 Task: Look for space in Dhoro Naro, Pakistan from 15th August, 2023 to 20th August, 2023 for 1 adult in price range Rs.5000 to Rs.10000. Place can be private room with 1  bedroom having 1 bed and 1 bathroom. Property type can be house, flat, guest house, hotel. Booking option can be shelf check-in. Required host language is English.
Action: Mouse moved to (406, 73)
Screenshot: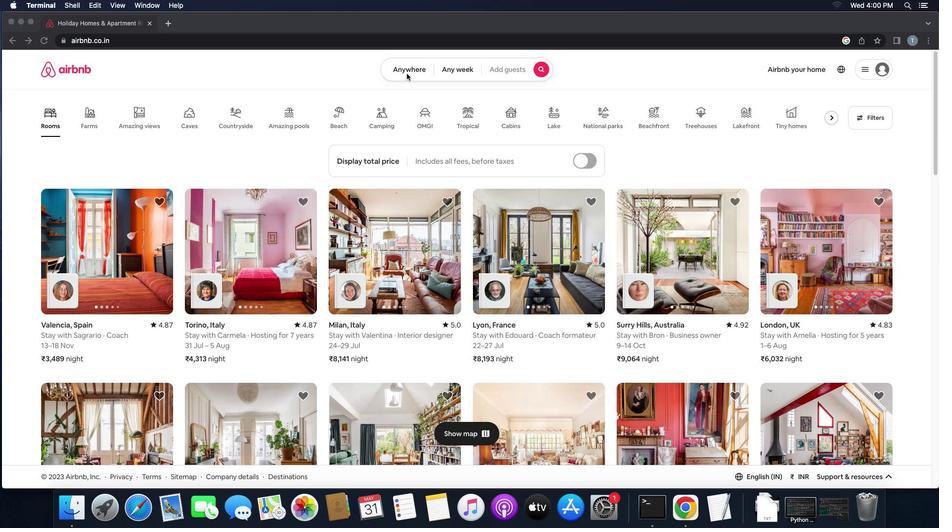 
Action: Mouse pressed left at (406, 73)
Screenshot: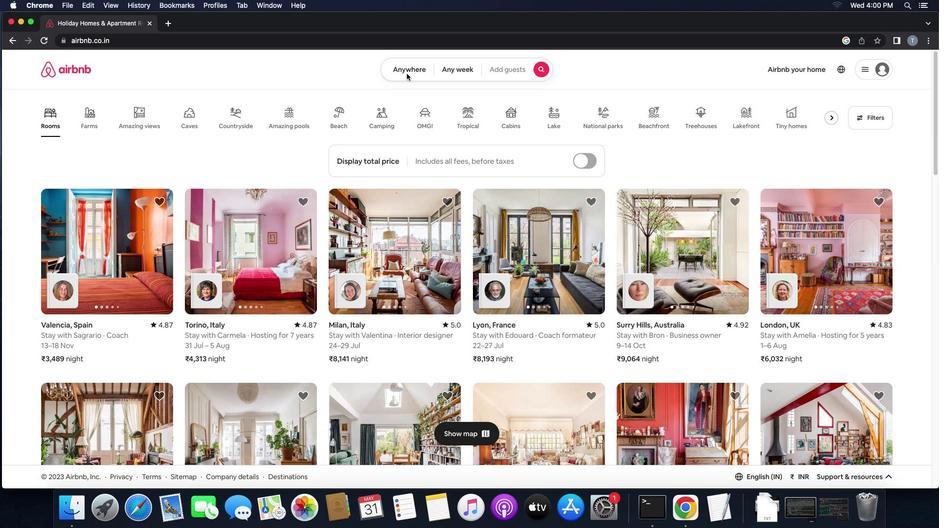 
Action: Mouse pressed left at (406, 73)
Screenshot: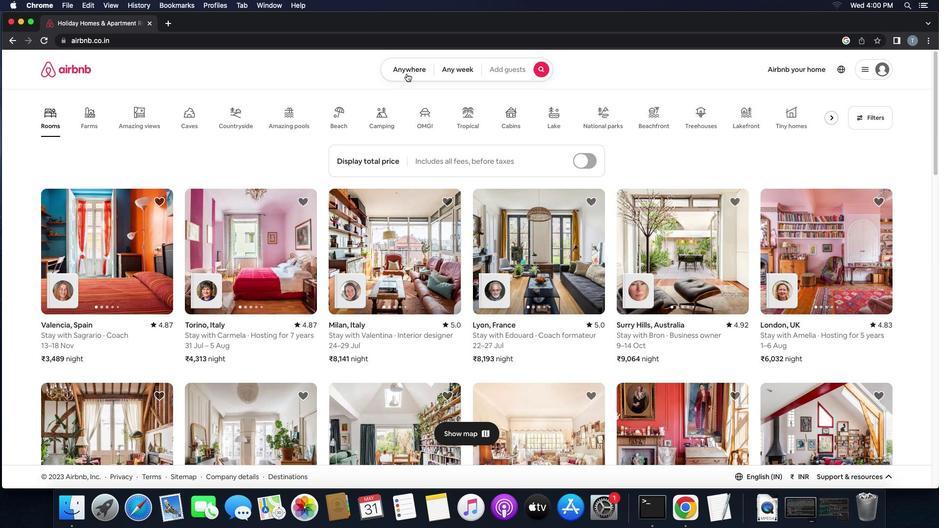 
Action: Mouse moved to (359, 112)
Screenshot: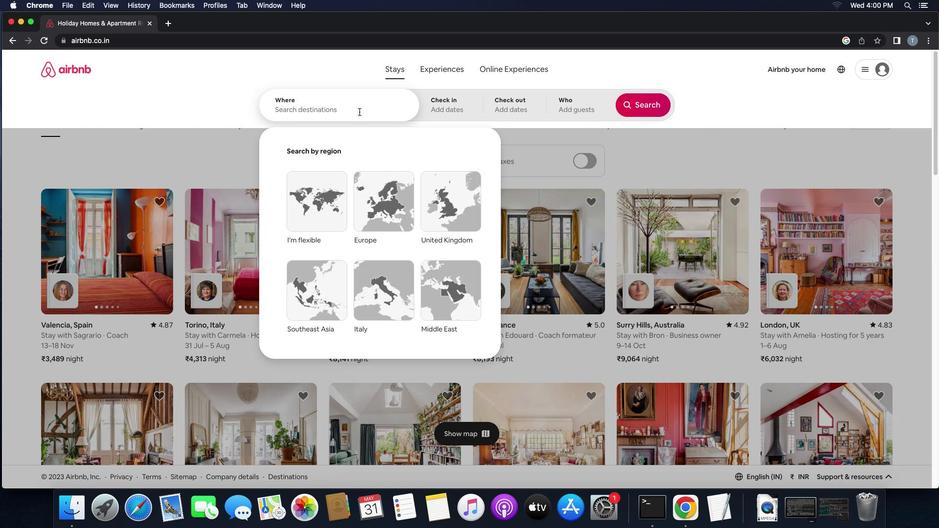 
Action: Mouse pressed left at (359, 112)
Screenshot: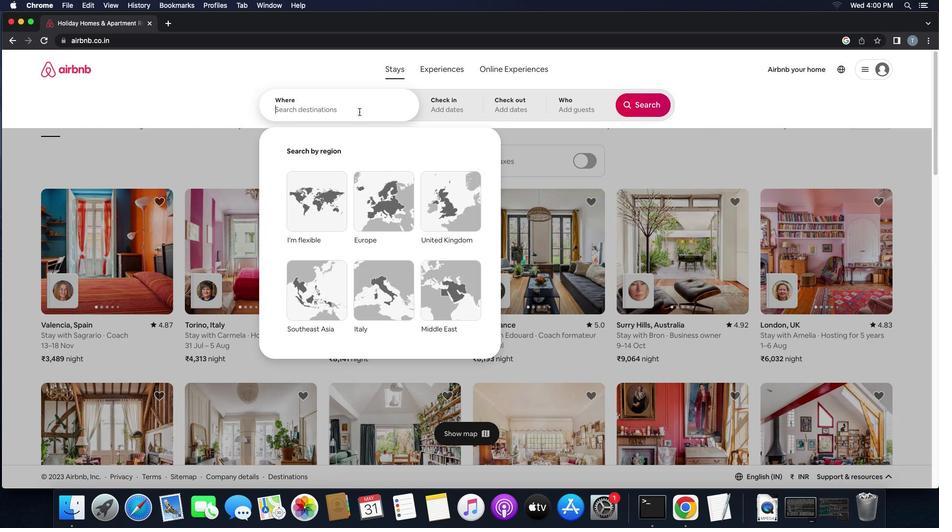 
Action: Key pressed 'd''h''o''r''o'Key.space'n''a''r'
Screenshot: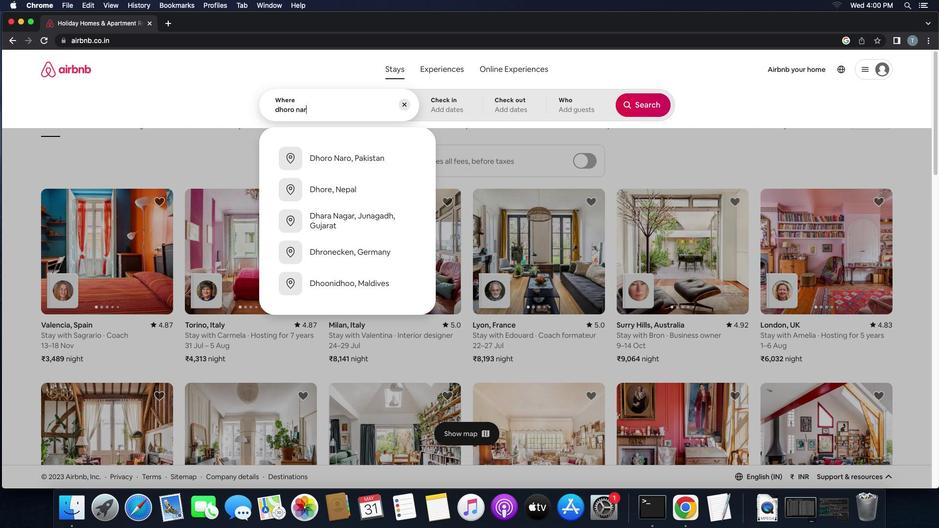 
Action: Mouse moved to (319, 159)
Screenshot: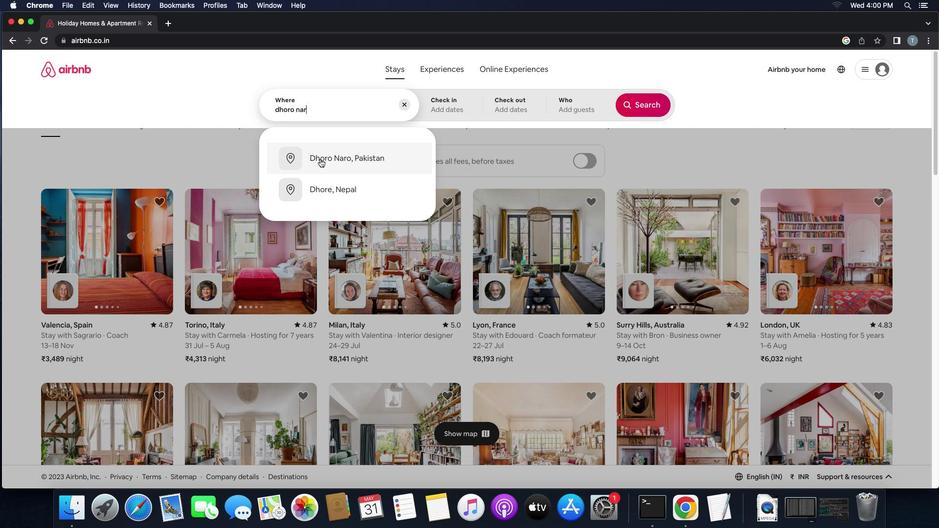 
Action: Mouse pressed left at (319, 159)
Screenshot: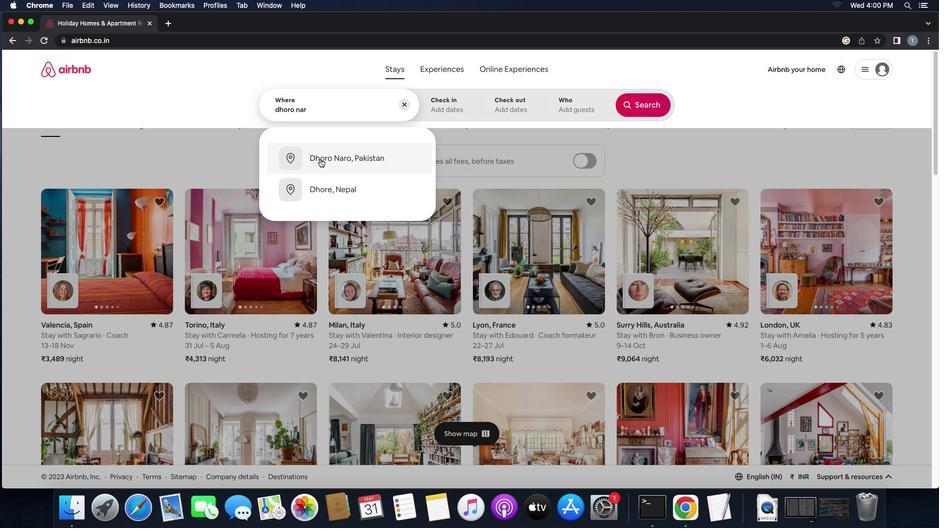 
Action: Mouse moved to (640, 182)
Screenshot: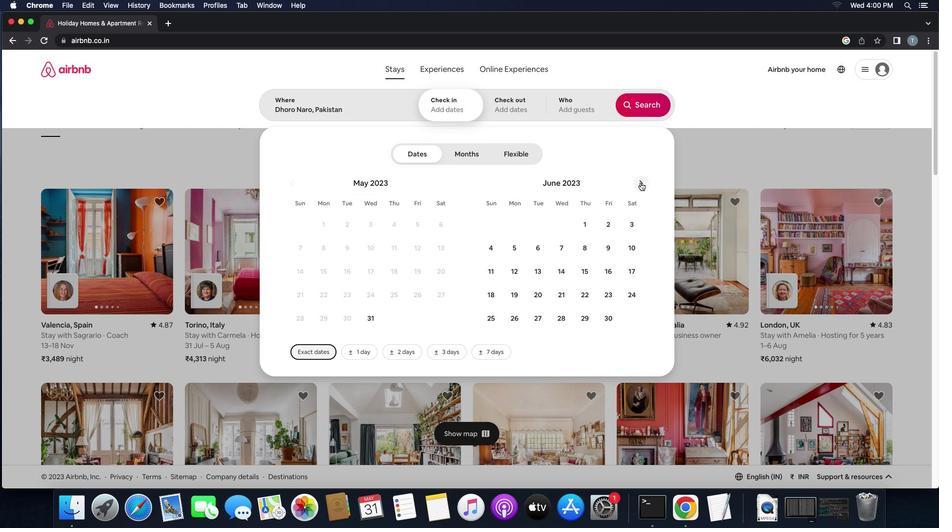
Action: Mouse pressed left at (640, 182)
Screenshot: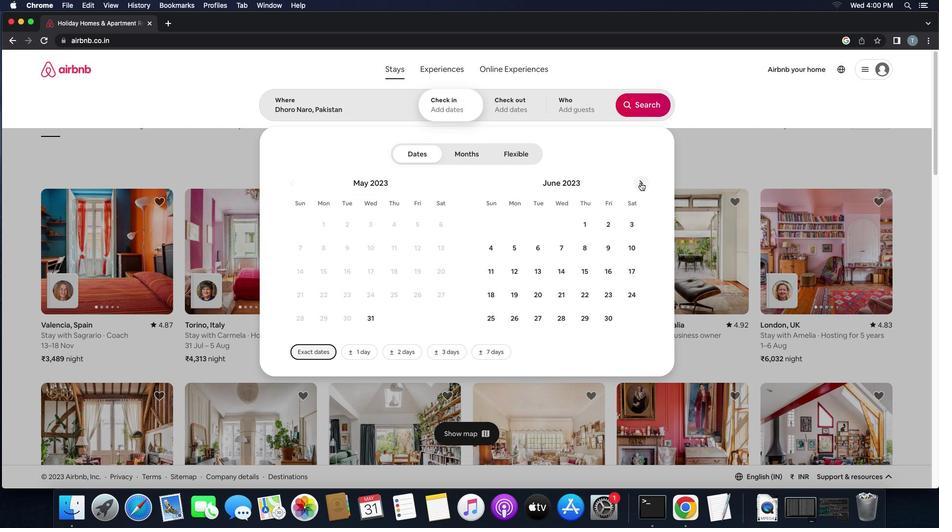 
Action: Mouse pressed left at (640, 182)
Screenshot: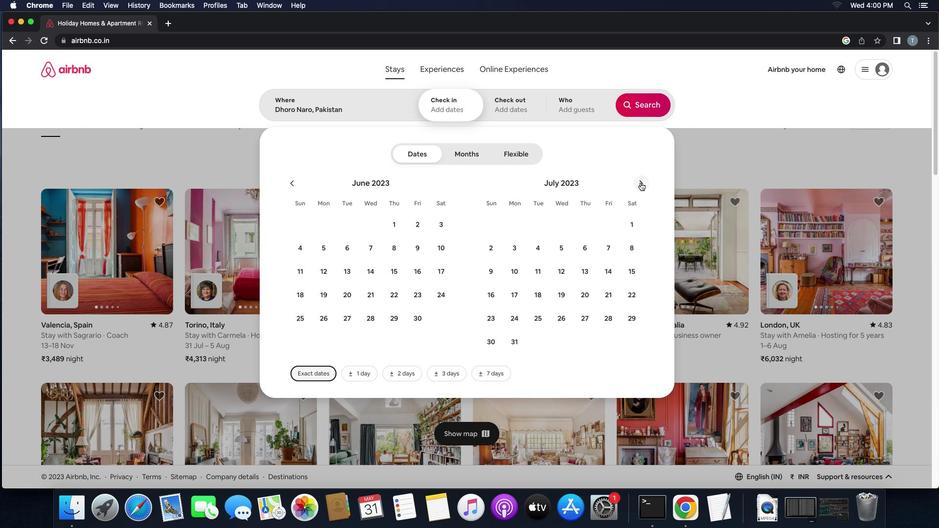 
Action: Mouse moved to (537, 275)
Screenshot: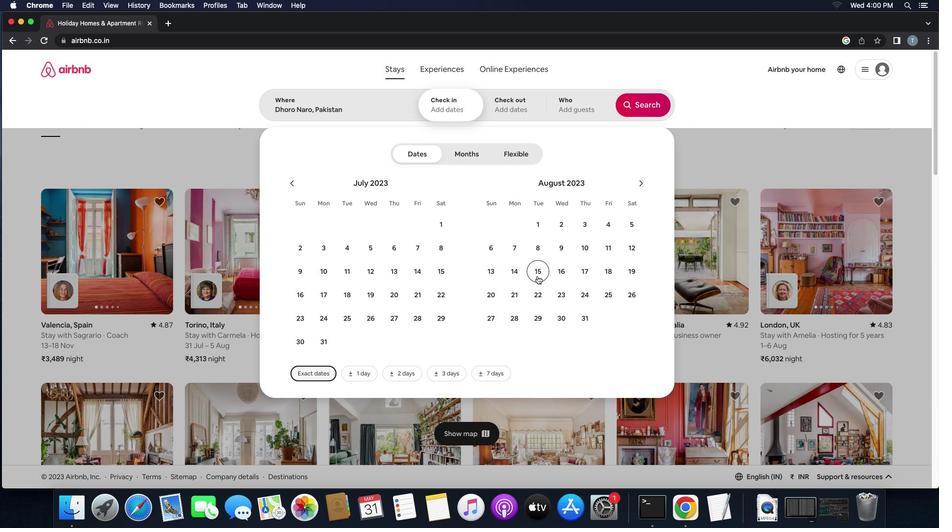 
Action: Mouse pressed left at (537, 275)
Screenshot: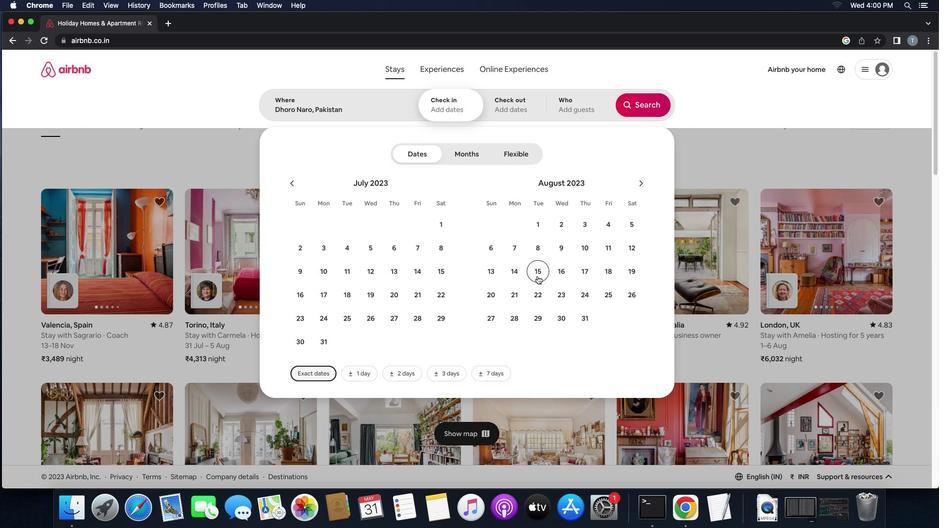 
Action: Mouse moved to (494, 294)
Screenshot: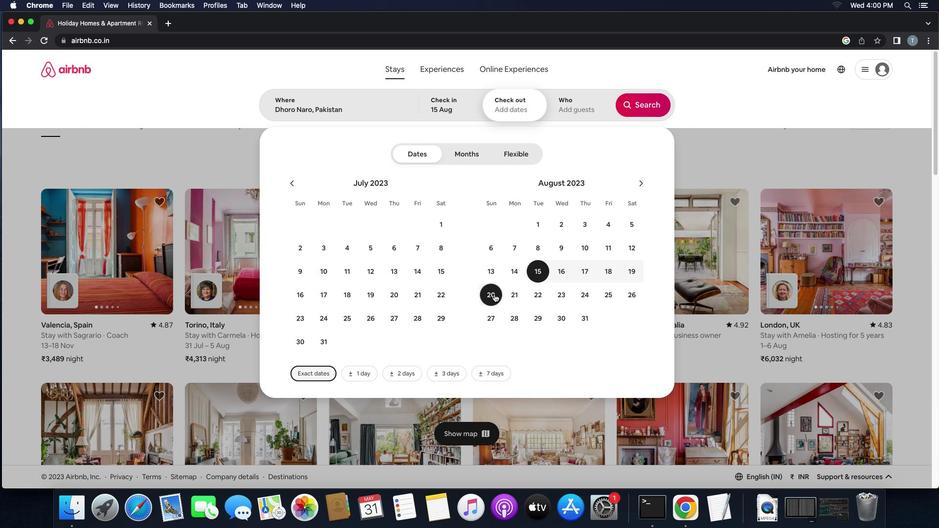 
Action: Mouse pressed left at (494, 294)
Screenshot: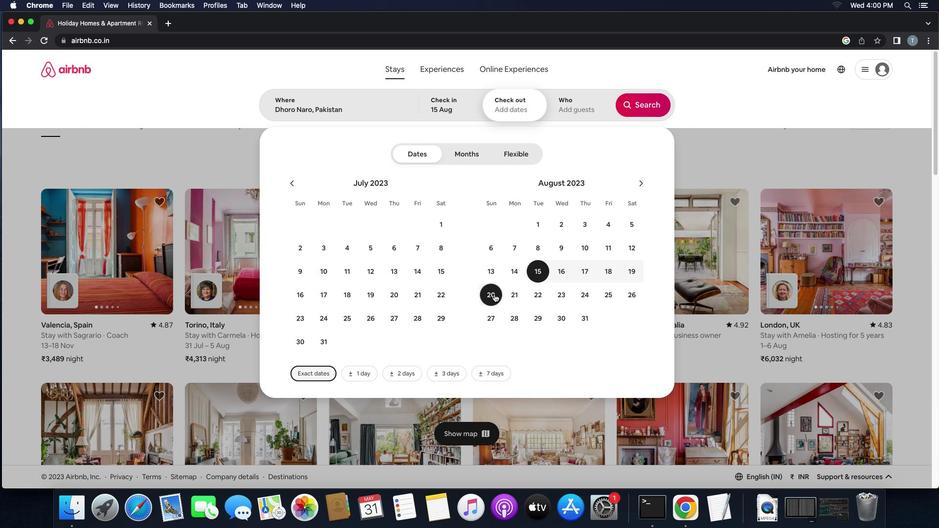 
Action: Mouse moved to (556, 108)
Screenshot: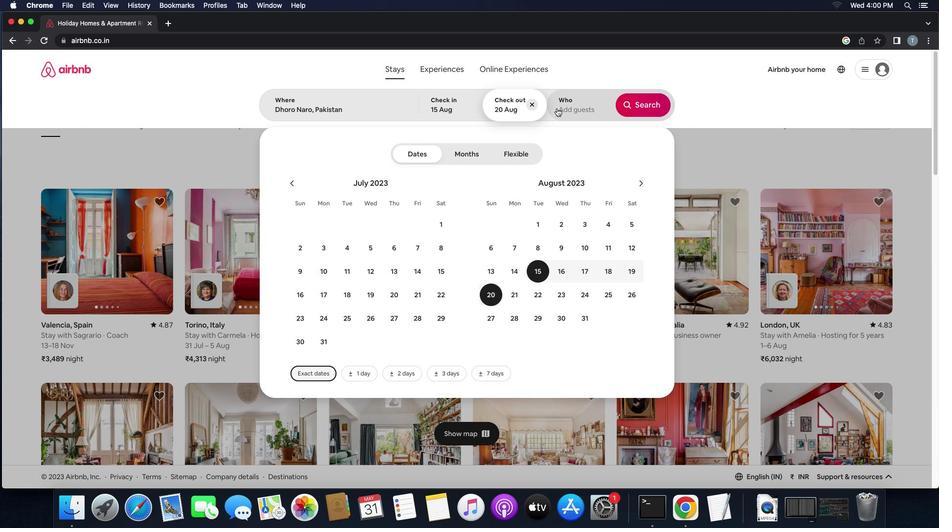 
Action: Mouse pressed left at (556, 108)
Screenshot: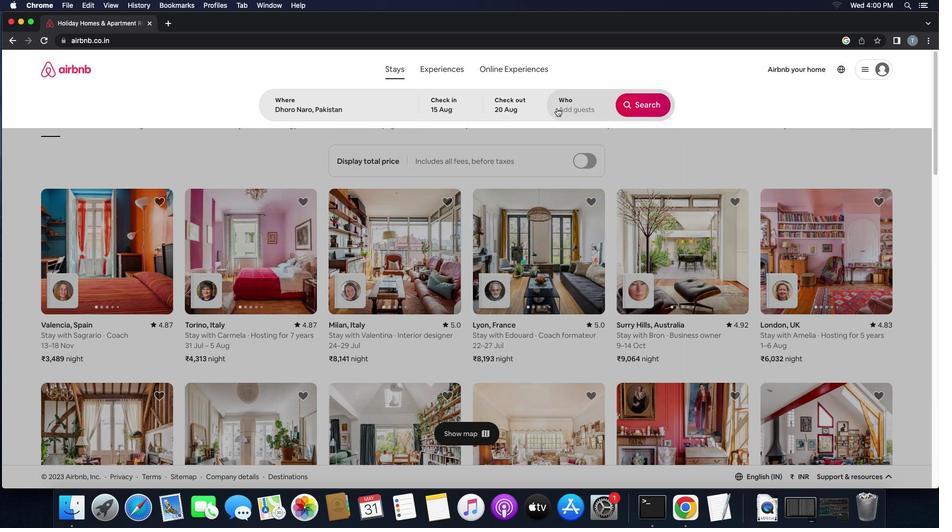 
Action: Mouse moved to (644, 156)
Screenshot: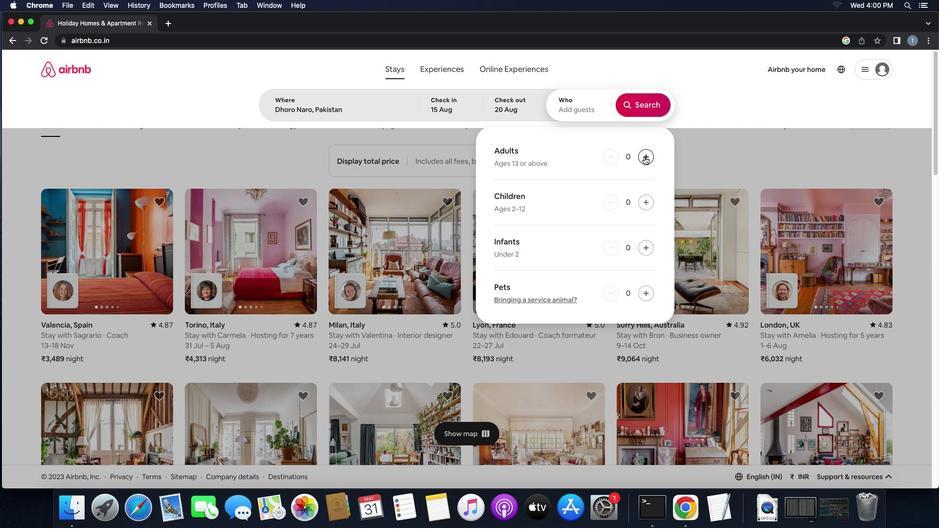 
Action: Mouse pressed left at (644, 156)
Screenshot: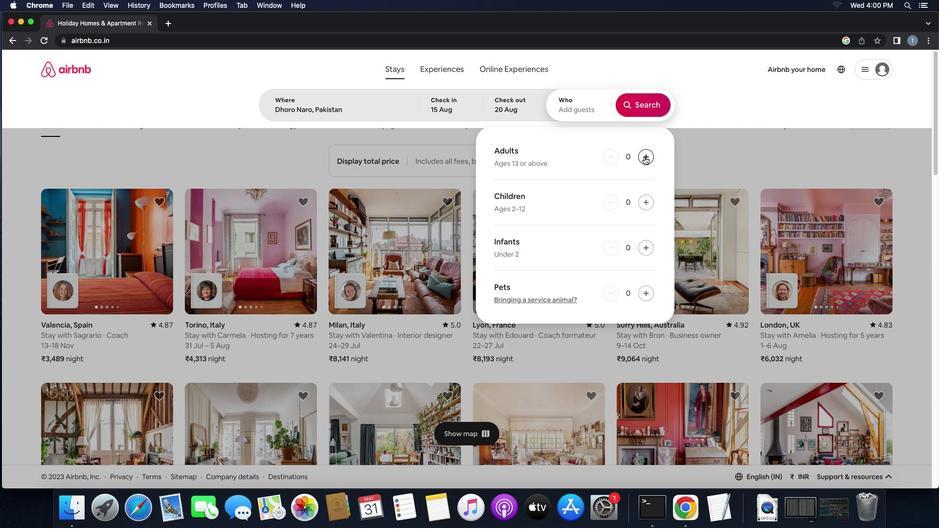 
Action: Mouse moved to (644, 116)
Screenshot: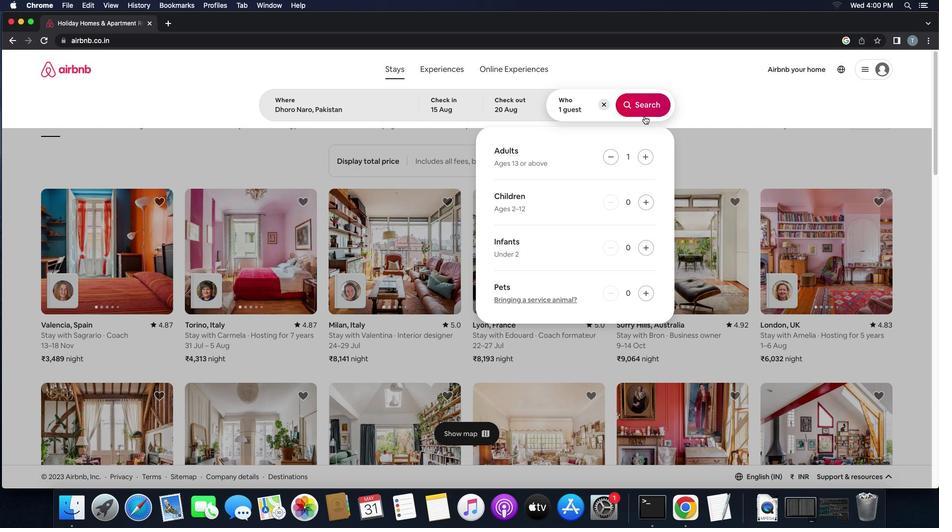 
Action: Mouse pressed left at (644, 116)
Screenshot: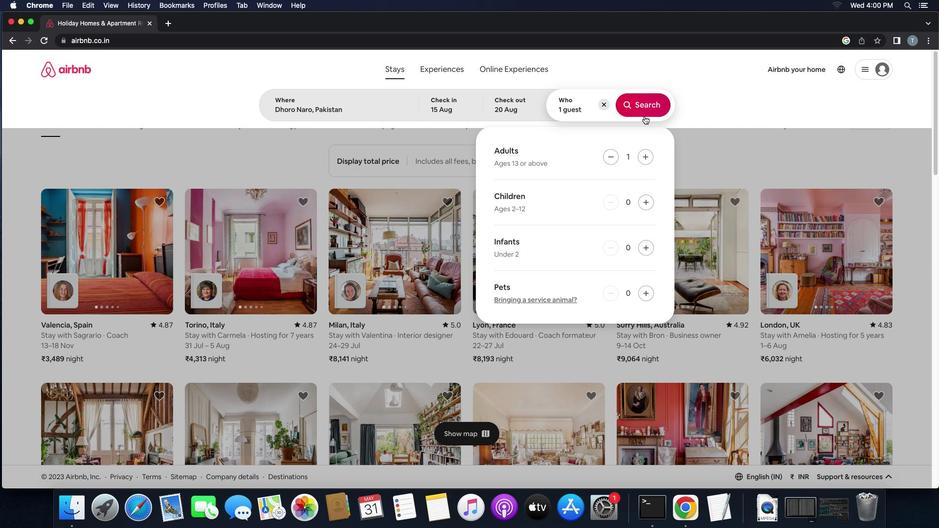 
Action: Mouse moved to (908, 107)
Screenshot: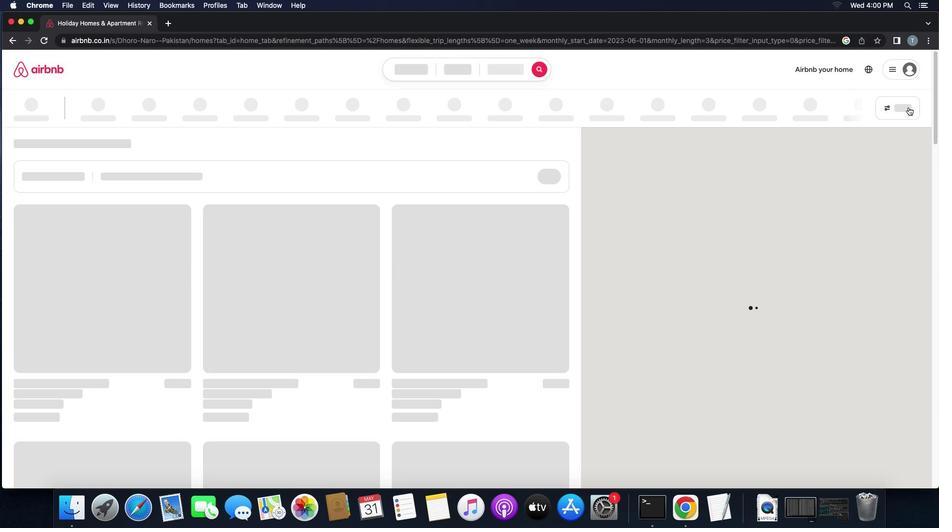 
Action: Mouse pressed left at (908, 107)
Screenshot: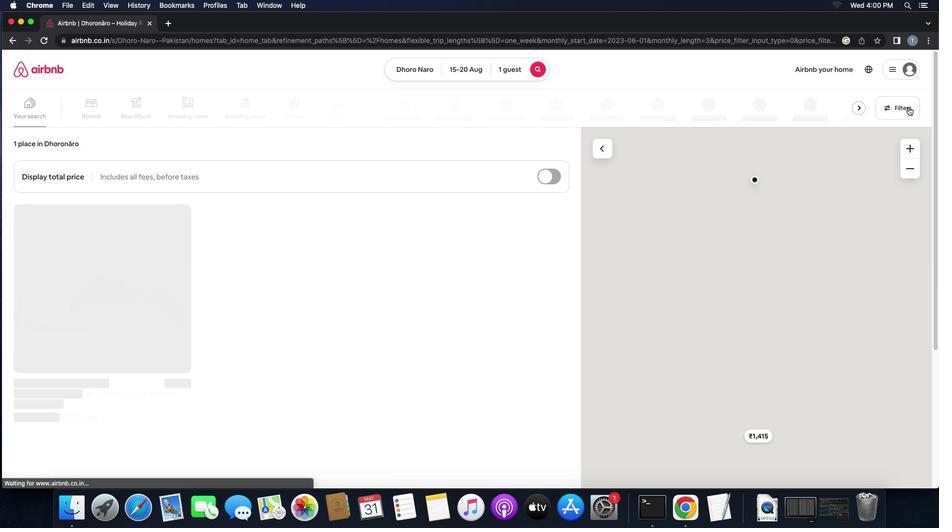 
Action: Mouse moved to (389, 196)
Screenshot: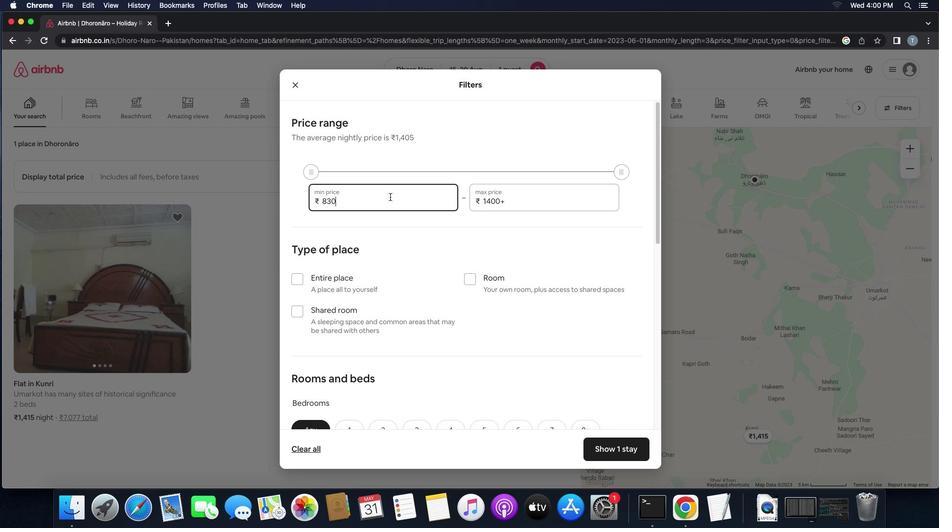 
Action: Mouse pressed left at (389, 196)
Screenshot: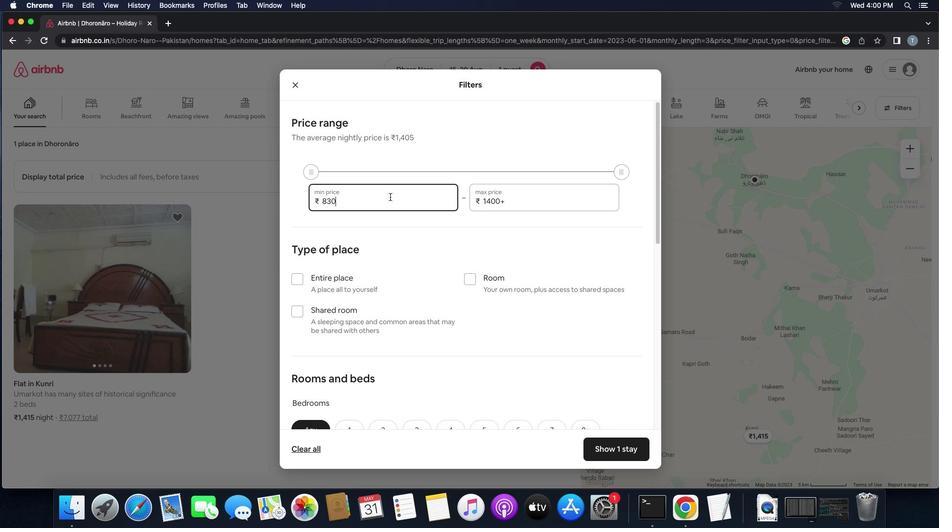 
Action: Key pressed Key.backspaceKey.backspaceKey.backspace'5''0''0''0'
Screenshot: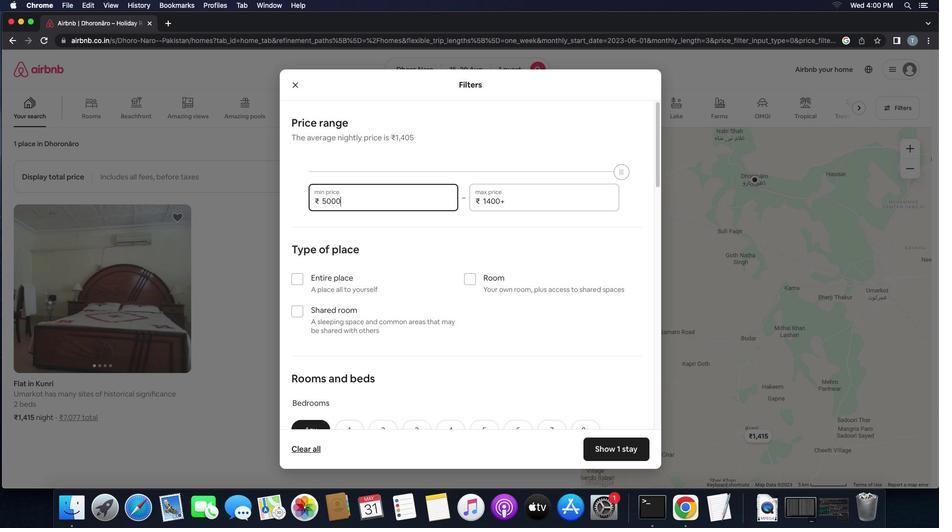 
Action: Mouse moved to (544, 201)
Screenshot: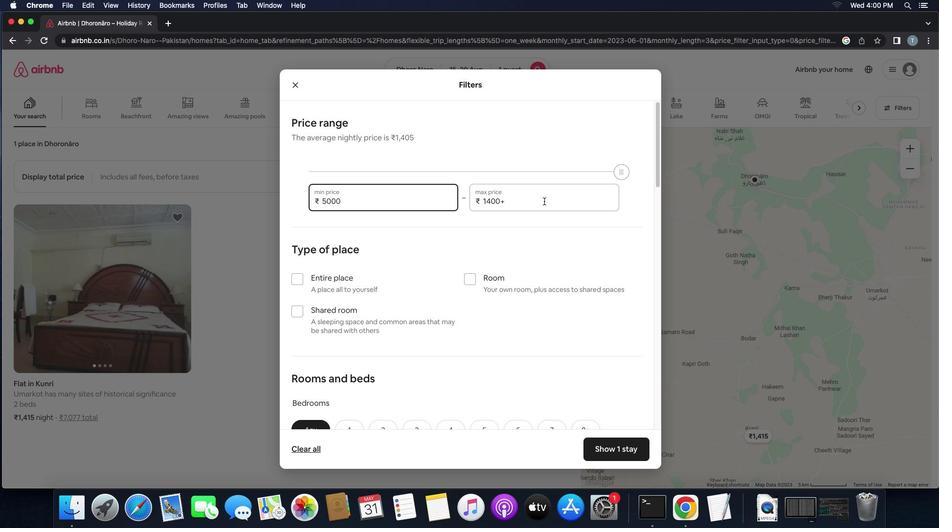 
Action: Mouse pressed left at (544, 201)
Screenshot: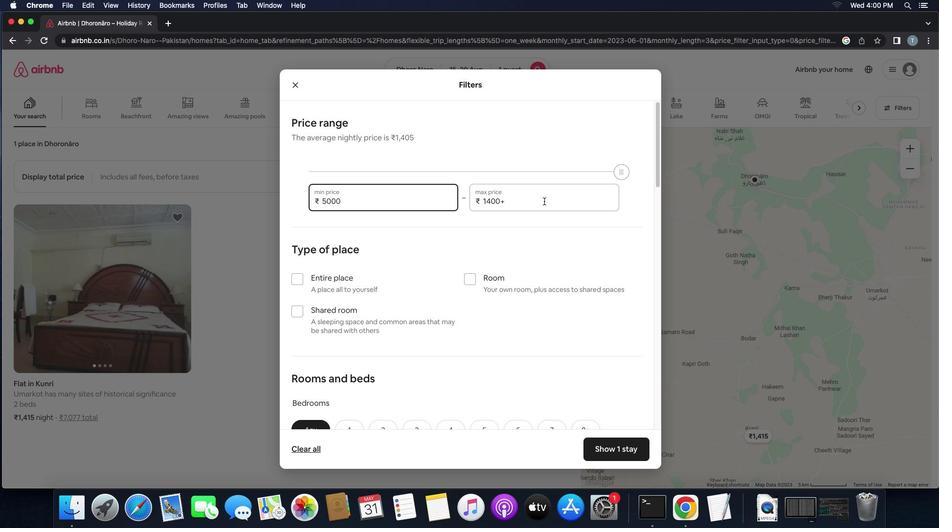
Action: Key pressed Key.backspaceKey.backspaceKey.backspaceKey.backspaceKey.backspace'1''0''0''0''0'
Screenshot: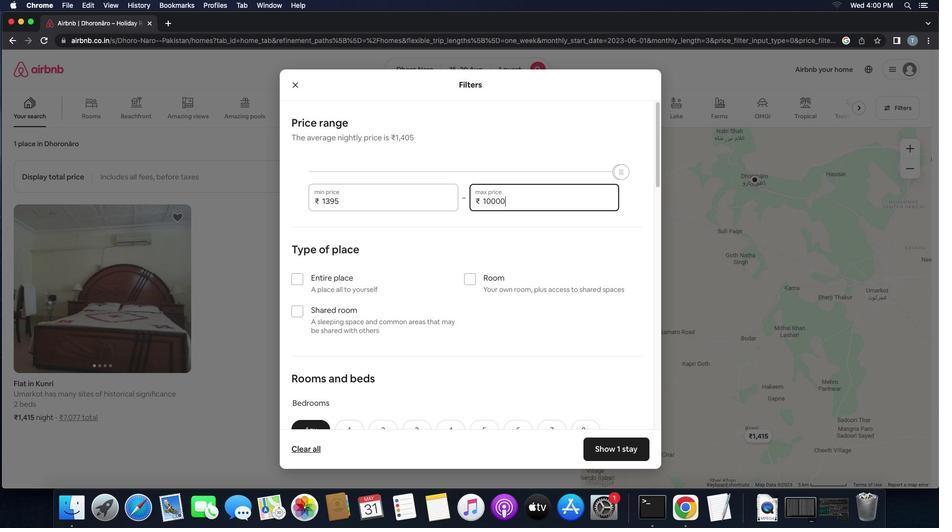 
Action: Mouse scrolled (544, 201) with delta (0, 0)
Screenshot: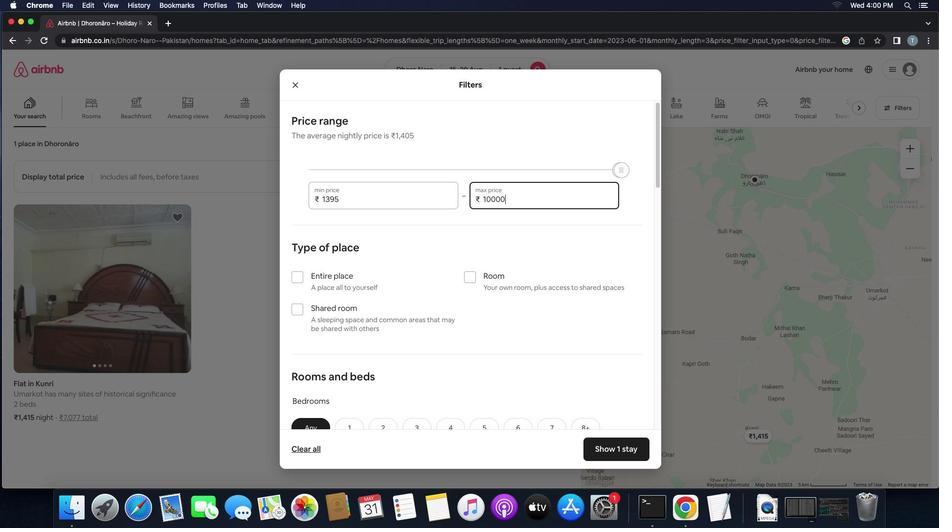 
Action: Mouse scrolled (544, 201) with delta (0, 0)
Screenshot: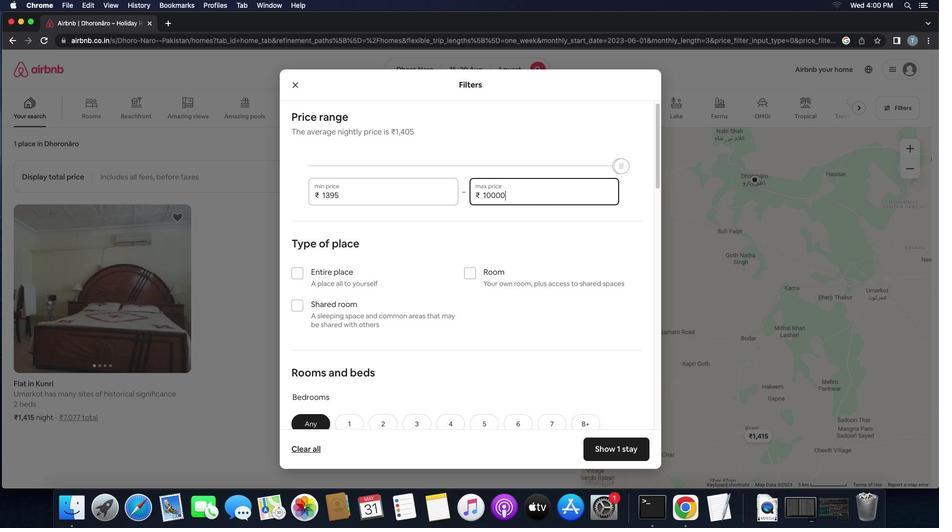 
Action: Mouse scrolled (544, 201) with delta (0, 0)
Screenshot: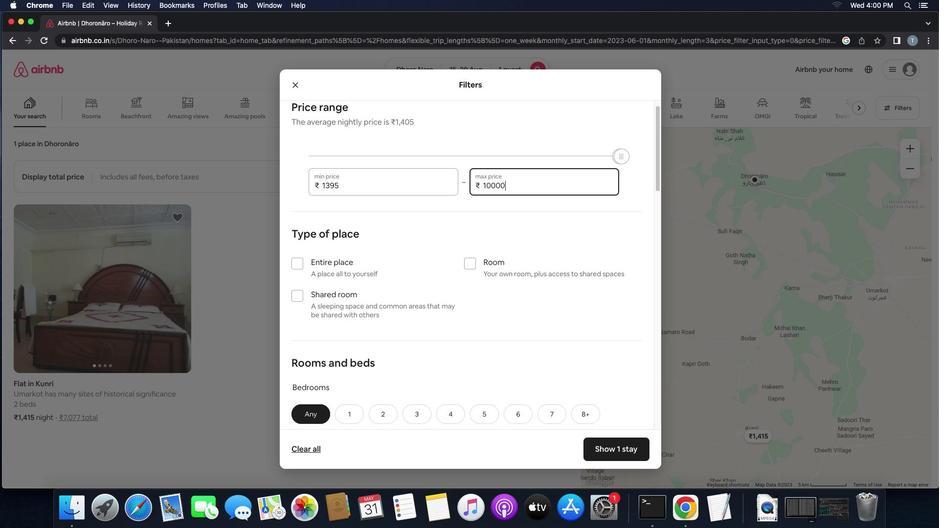 
Action: Mouse moved to (472, 211)
Screenshot: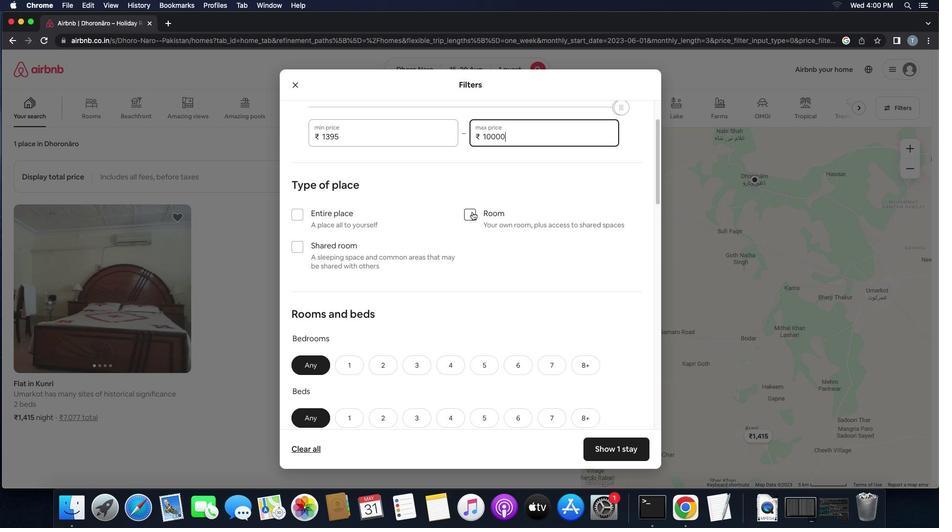 
Action: Mouse pressed left at (472, 211)
Screenshot: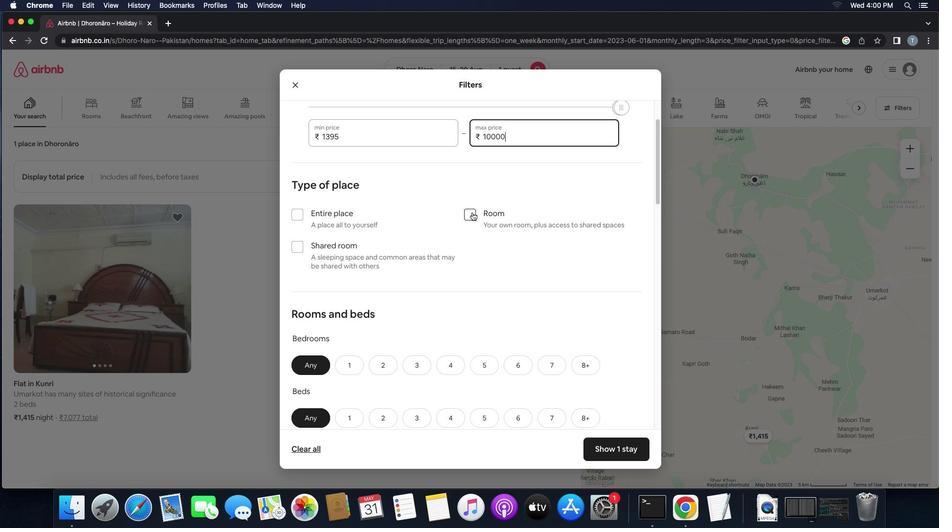 
Action: Mouse moved to (531, 238)
Screenshot: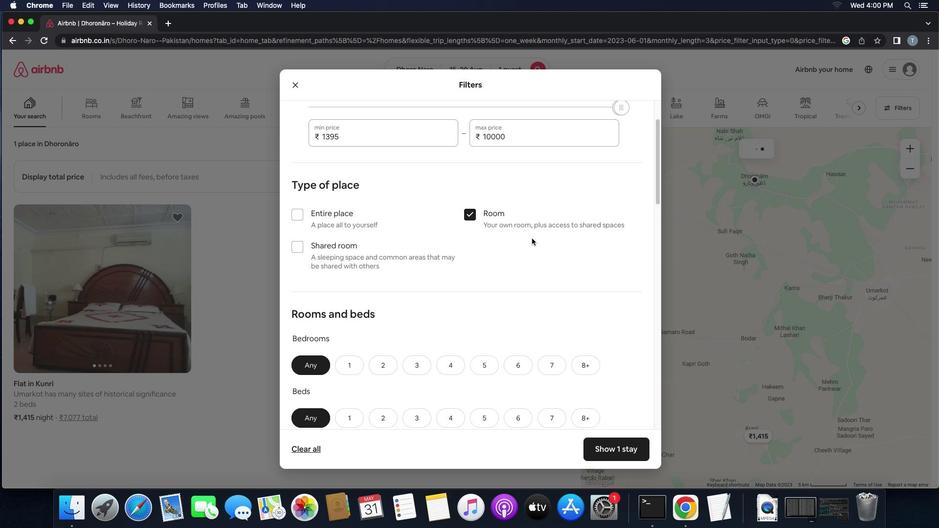 
Action: Mouse scrolled (531, 238) with delta (0, 0)
Screenshot: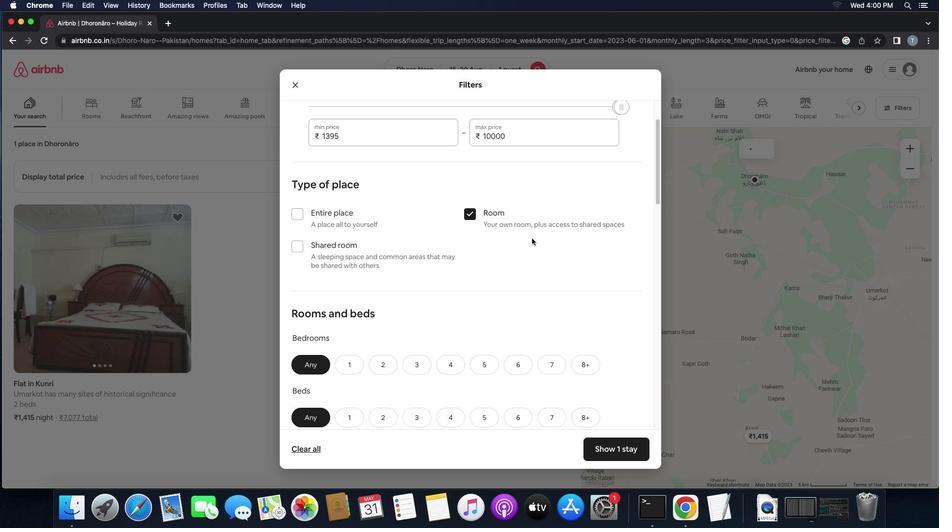 
Action: Mouse scrolled (531, 238) with delta (0, 0)
Screenshot: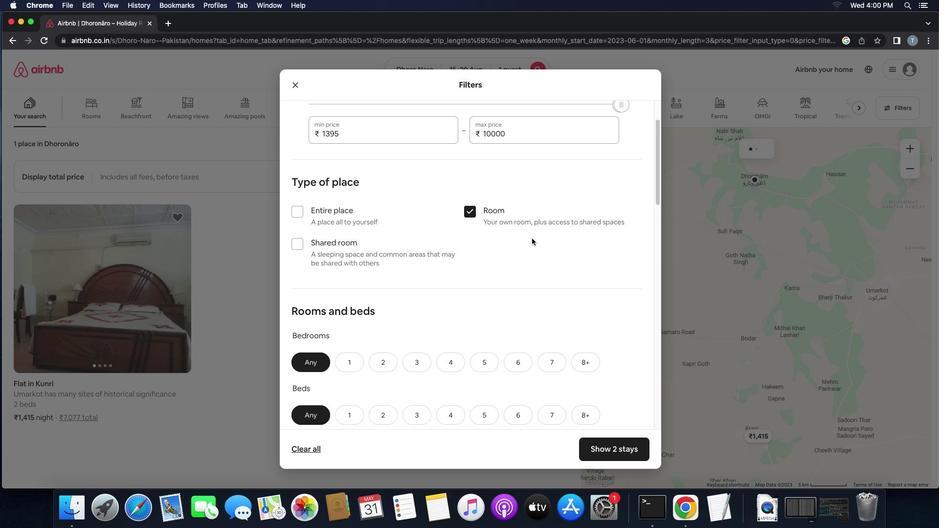 
Action: Mouse scrolled (531, 238) with delta (0, 0)
Screenshot: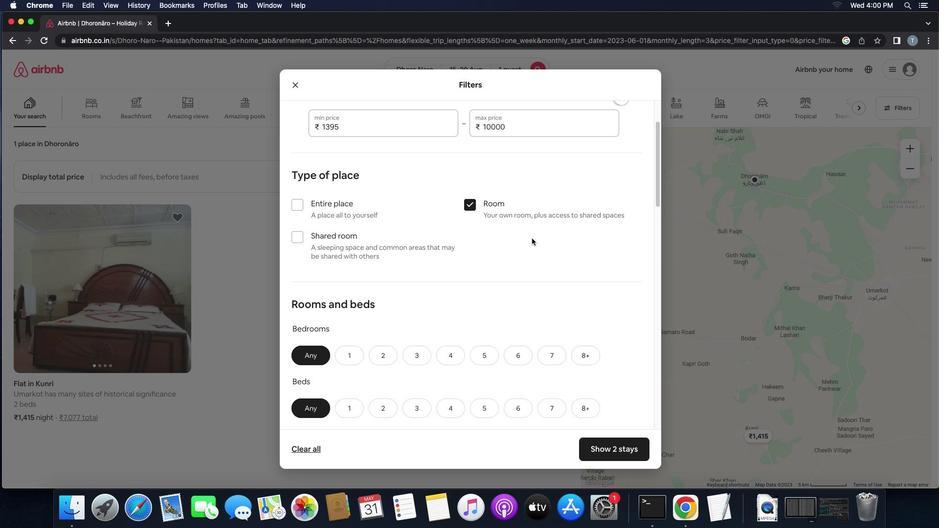 
Action: Mouse scrolled (531, 238) with delta (0, 0)
Screenshot: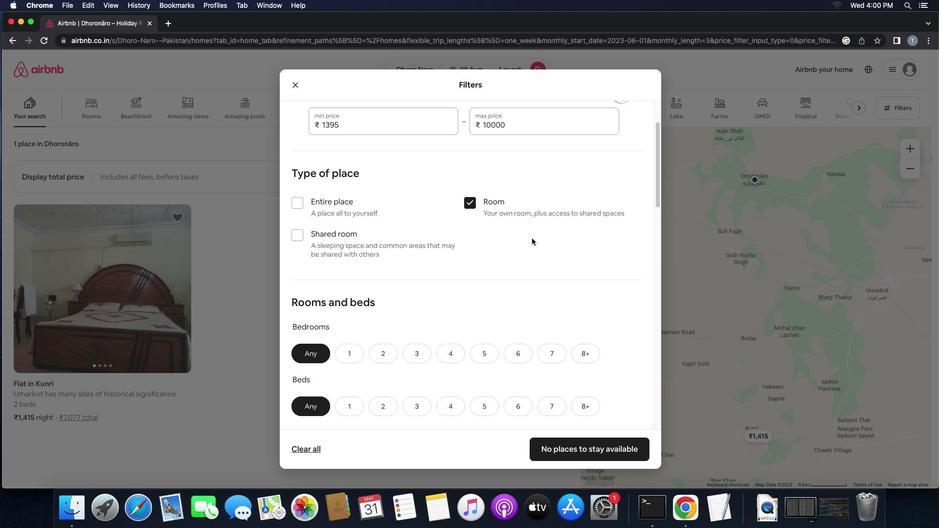 
Action: Mouse scrolled (531, 238) with delta (0, 0)
Screenshot: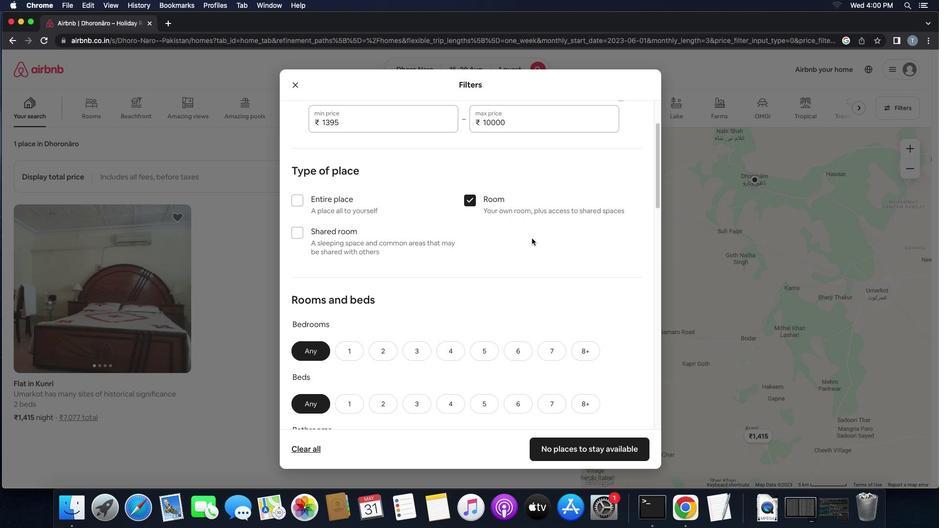 
Action: Mouse scrolled (531, 238) with delta (0, 0)
Screenshot: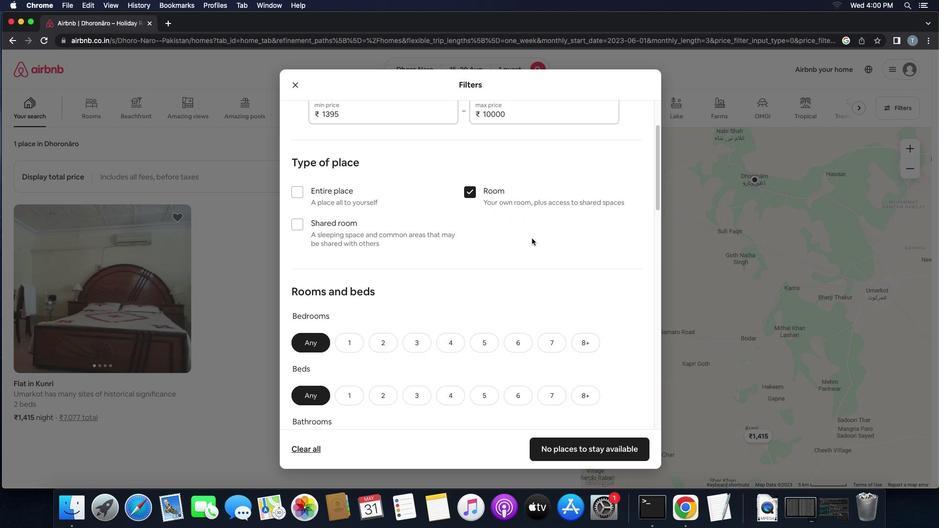 
Action: Mouse scrolled (531, 238) with delta (0, 0)
Screenshot: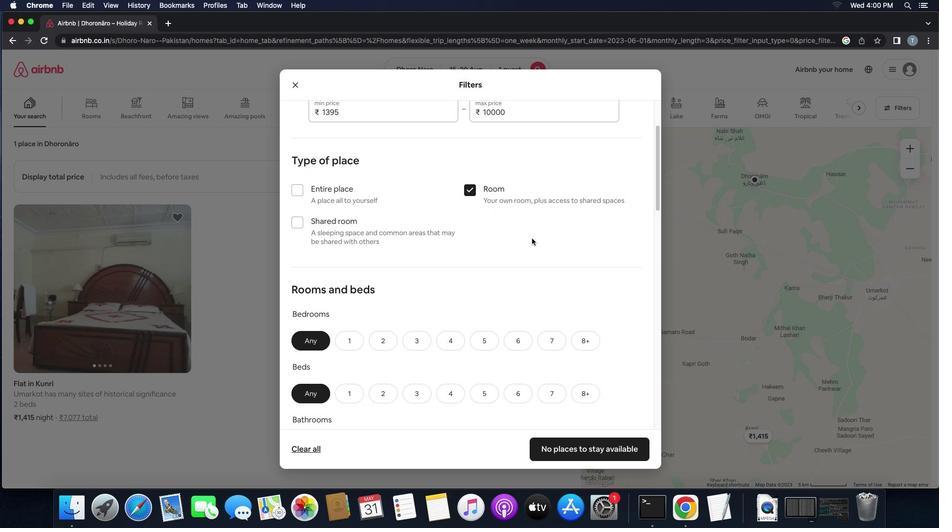 
Action: Mouse scrolled (531, 238) with delta (0, 0)
Screenshot: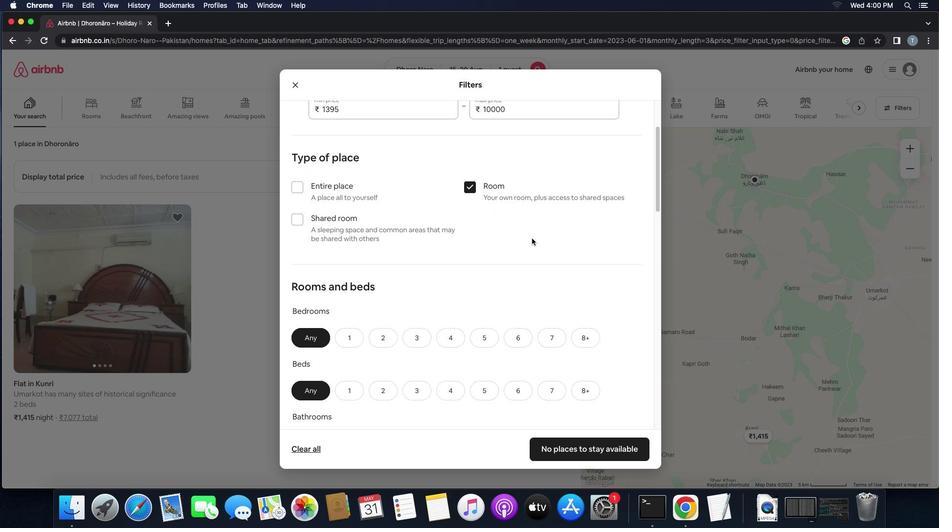 
Action: Mouse scrolled (531, 238) with delta (0, 0)
Screenshot: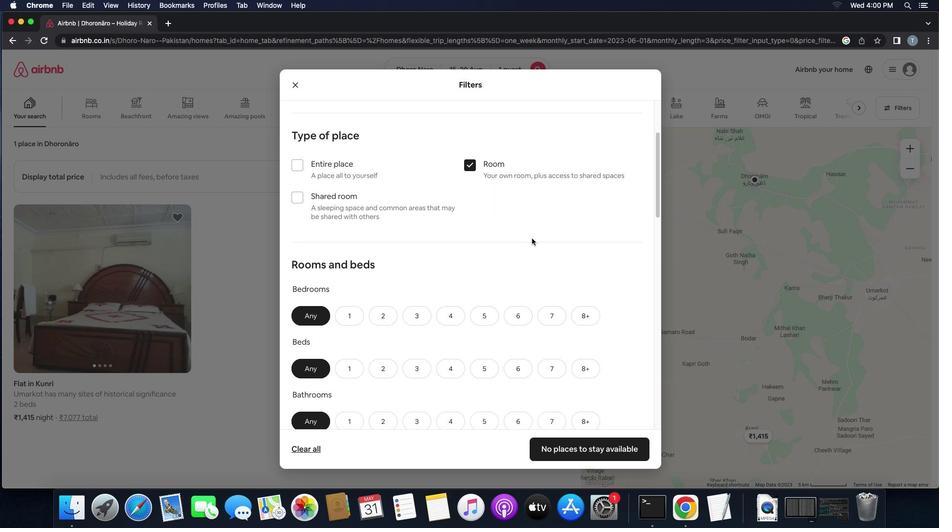 
Action: Mouse moved to (350, 273)
Screenshot: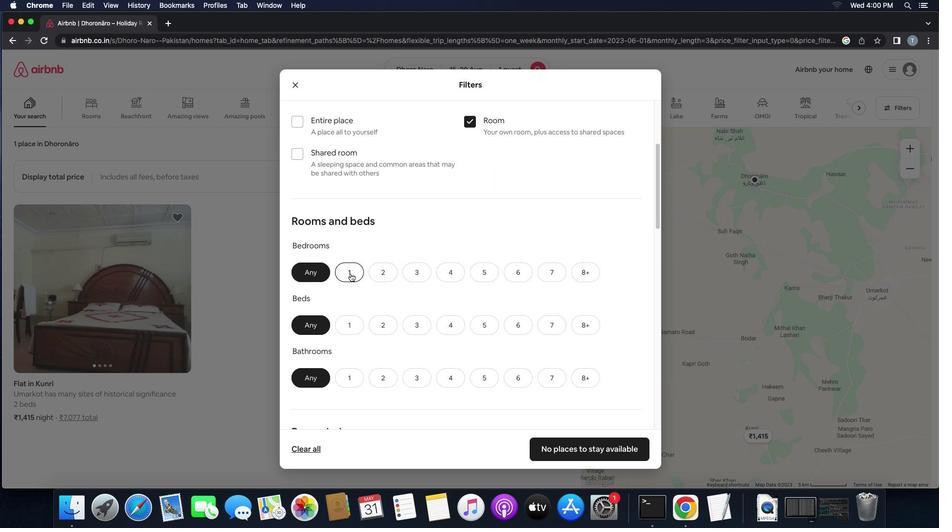 
Action: Mouse pressed left at (350, 273)
Screenshot: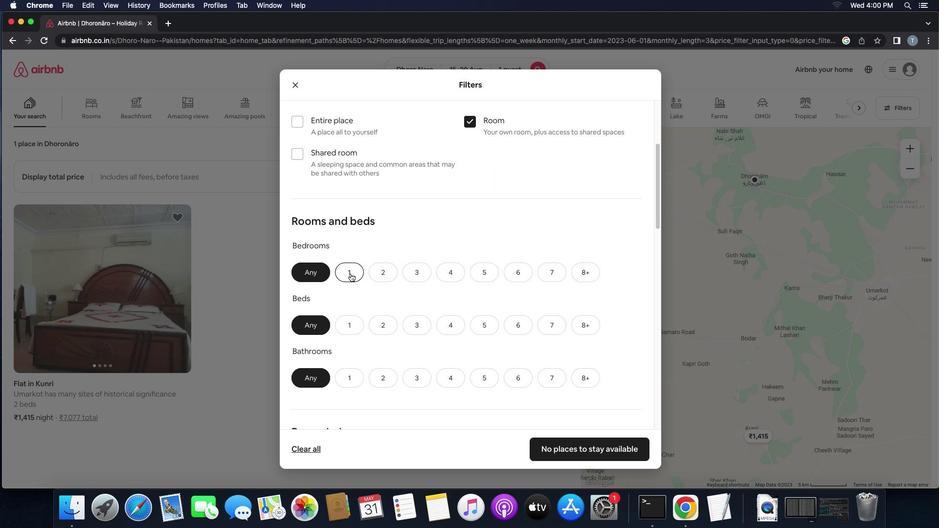 
Action: Mouse moved to (475, 290)
Screenshot: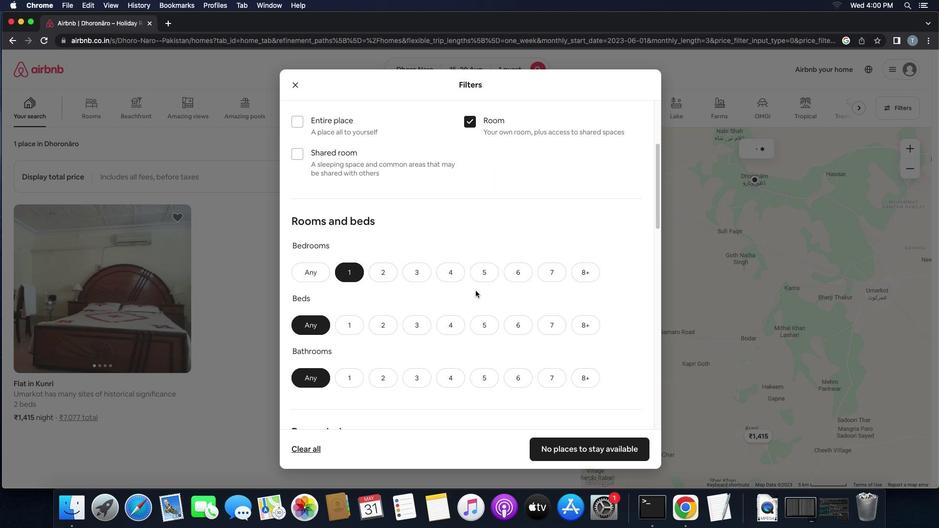 
Action: Mouse scrolled (475, 290) with delta (0, 0)
Screenshot: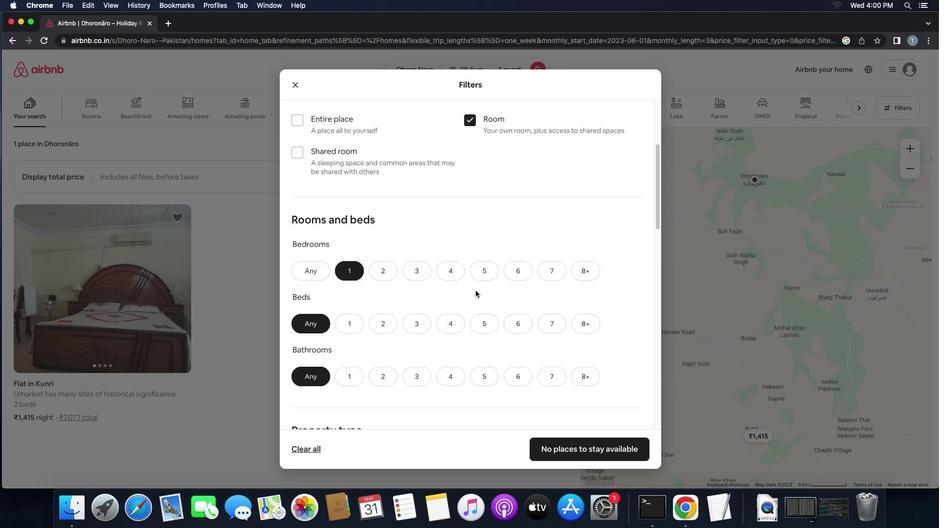 
Action: Mouse scrolled (475, 290) with delta (0, 0)
Screenshot: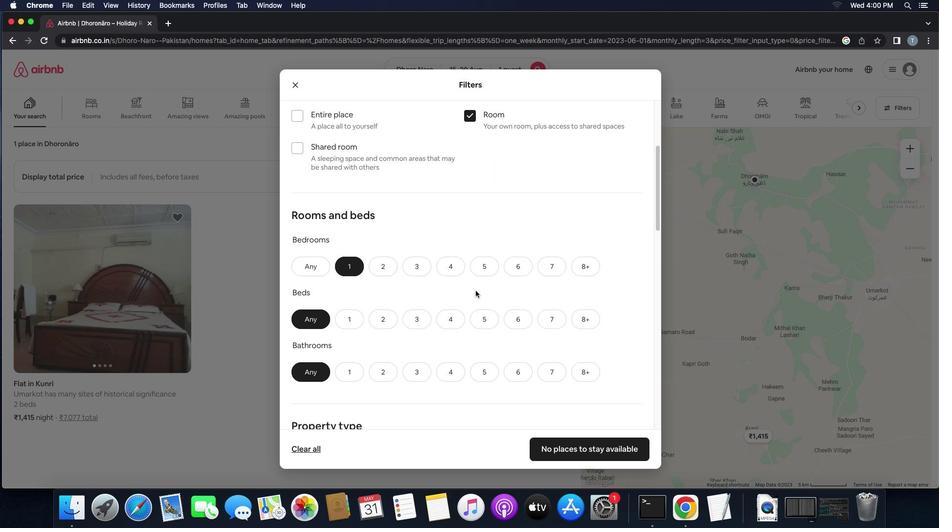 
Action: Mouse scrolled (475, 290) with delta (0, 0)
Screenshot: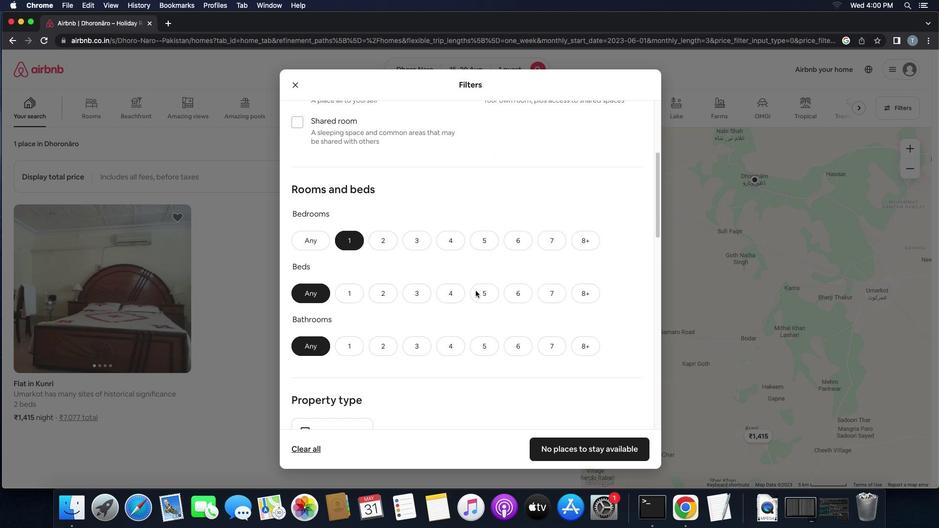 
Action: Mouse moved to (349, 261)
Screenshot: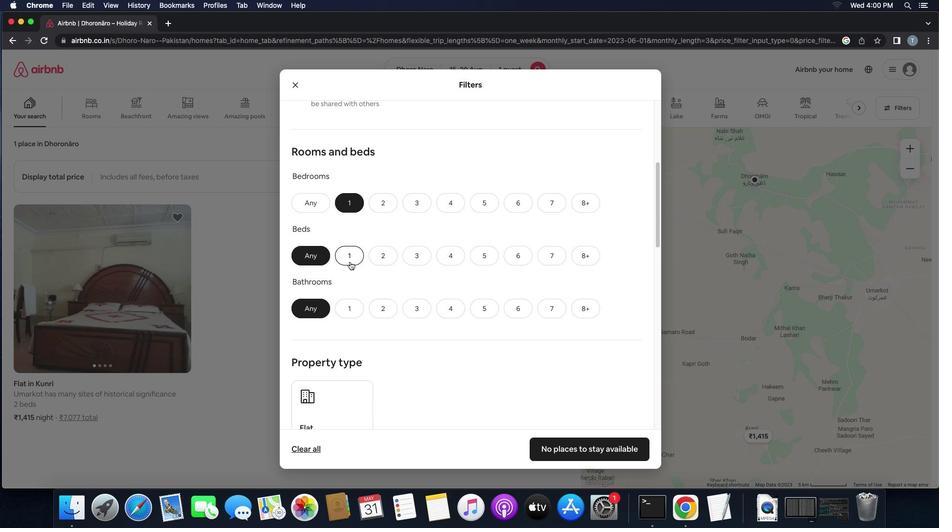 
Action: Mouse pressed left at (349, 261)
Screenshot: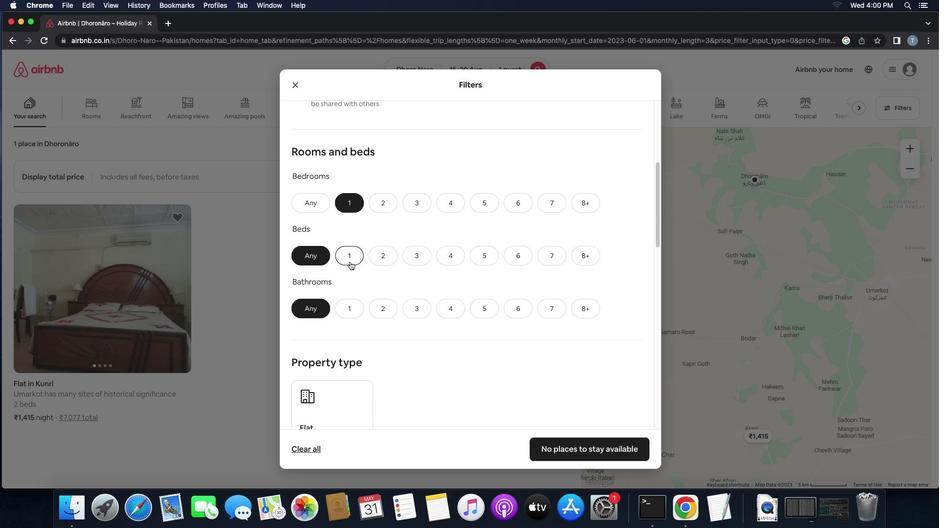 
Action: Mouse moved to (430, 280)
Screenshot: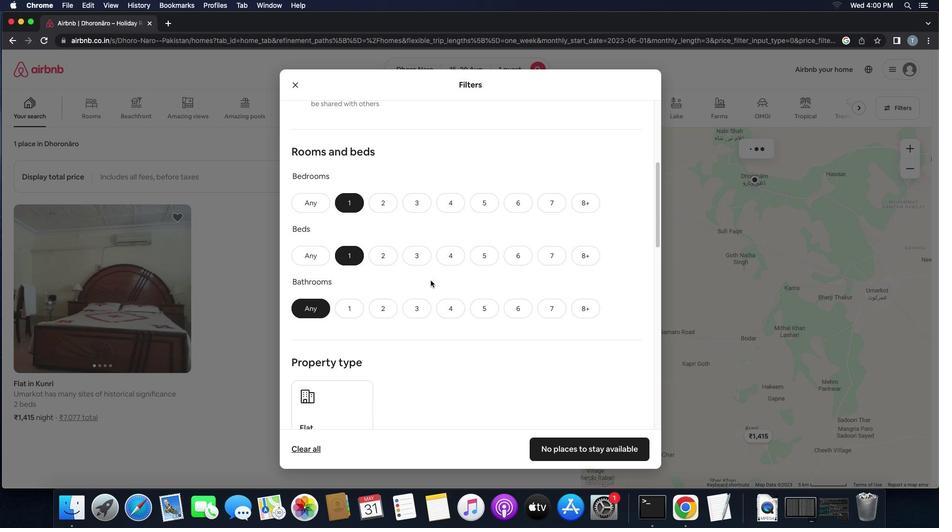 
Action: Mouse scrolled (430, 280) with delta (0, 0)
Screenshot: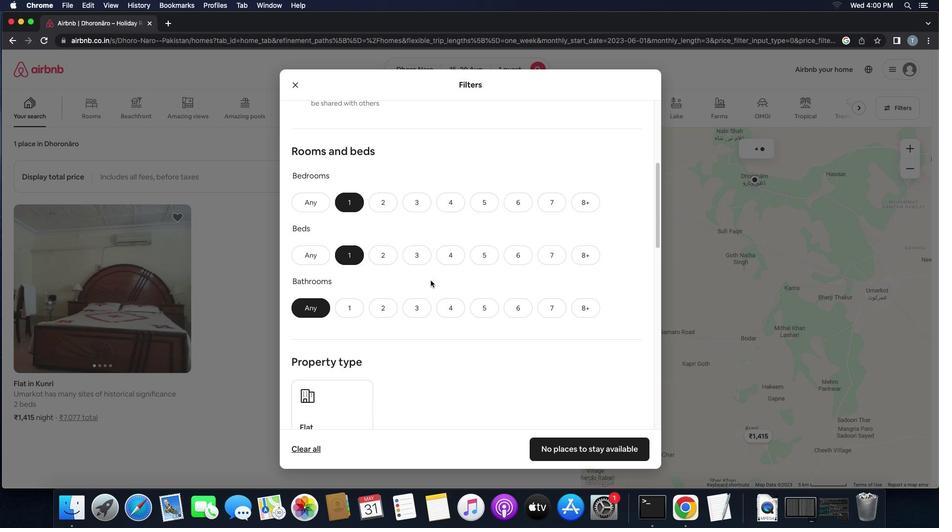 
Action: Mouse scrolled (430, 280) with delta (0, 0)
Screenshot: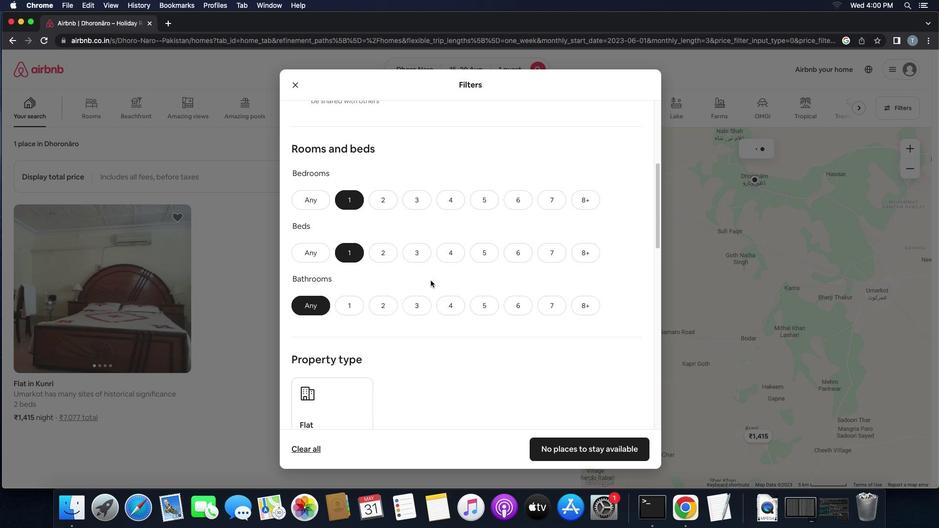
Action: Mouse scrolled (430, 280) with delta (0, 0)
Screenshot: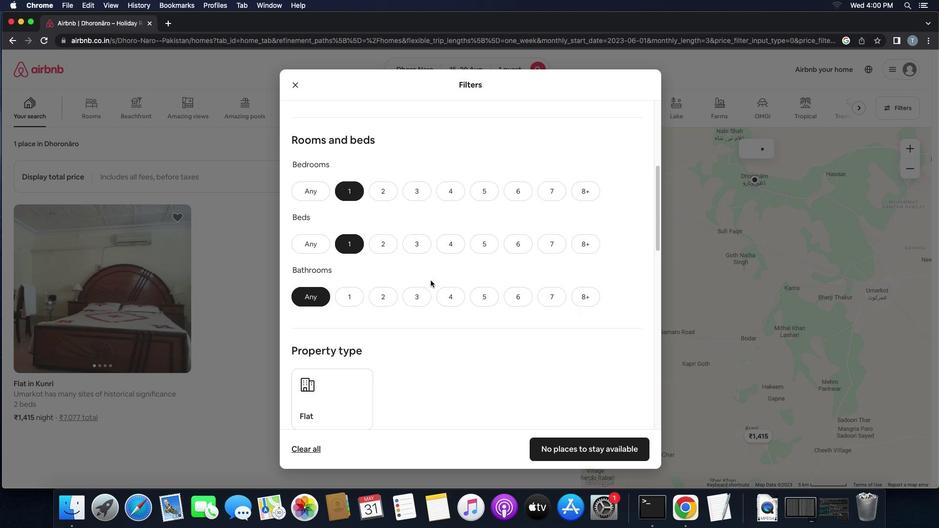 
Action: Mouse moved to (355, 271)
Screenshot: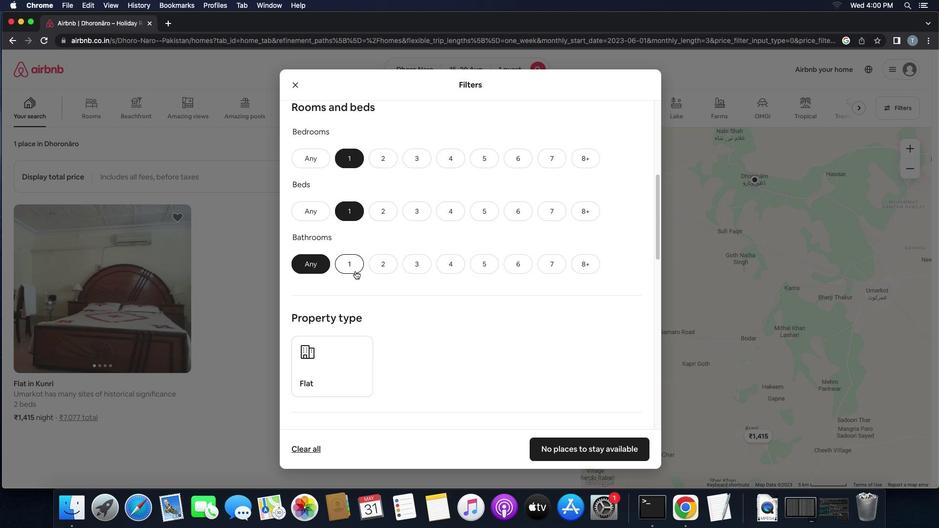 
Action: Mouse pressed left at (355, 271)
Screenshot: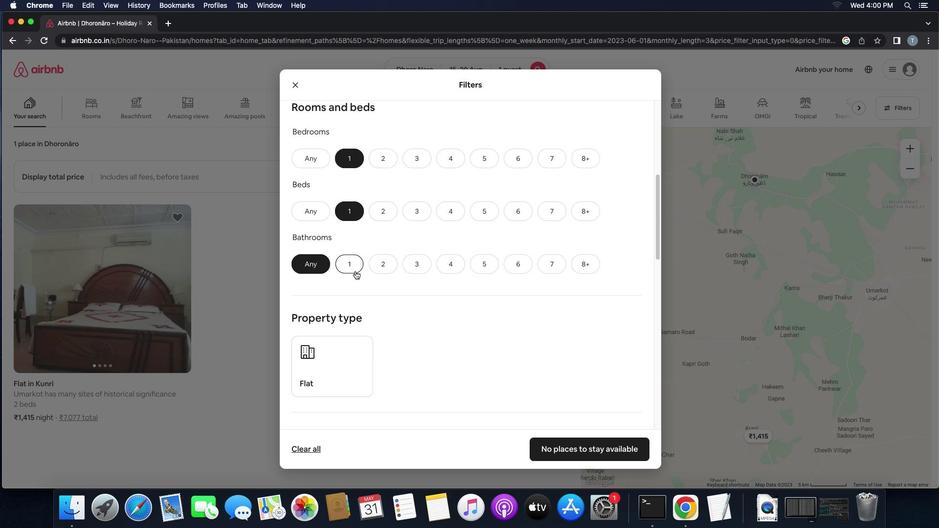 
Action: Mouse moved to (472, 284)
Screenshot: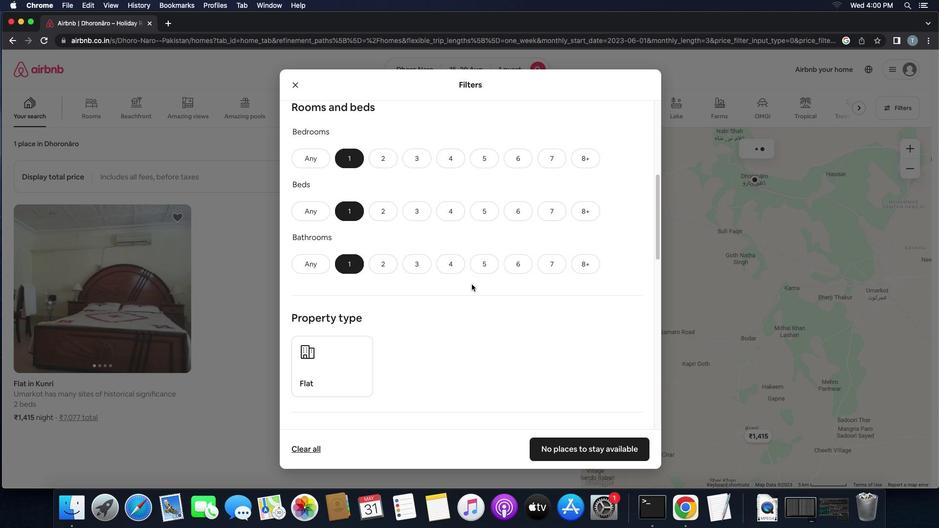 
Action: Mouse scrolled (472, 284) with delta (0, 0)
Screenshot: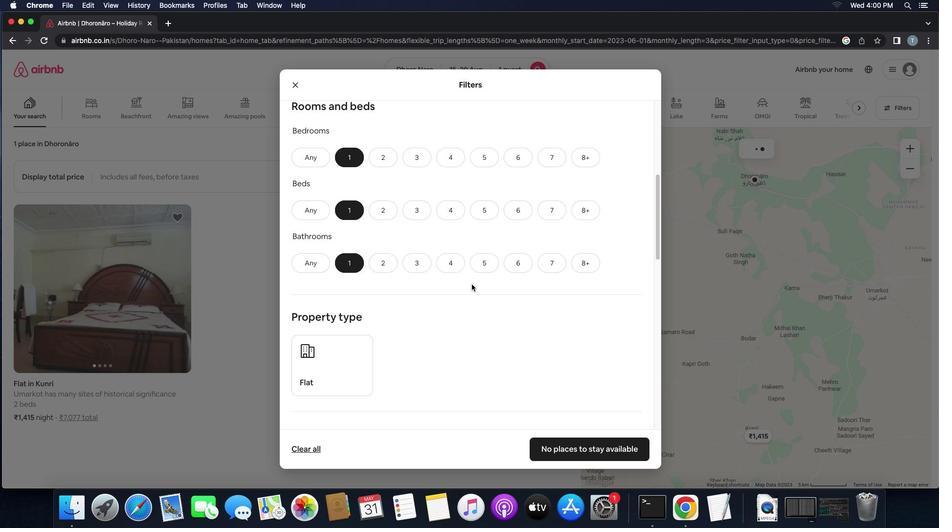 
Action: Mouse scrolled (472, 284) with delta (0, 0)
Screenshot: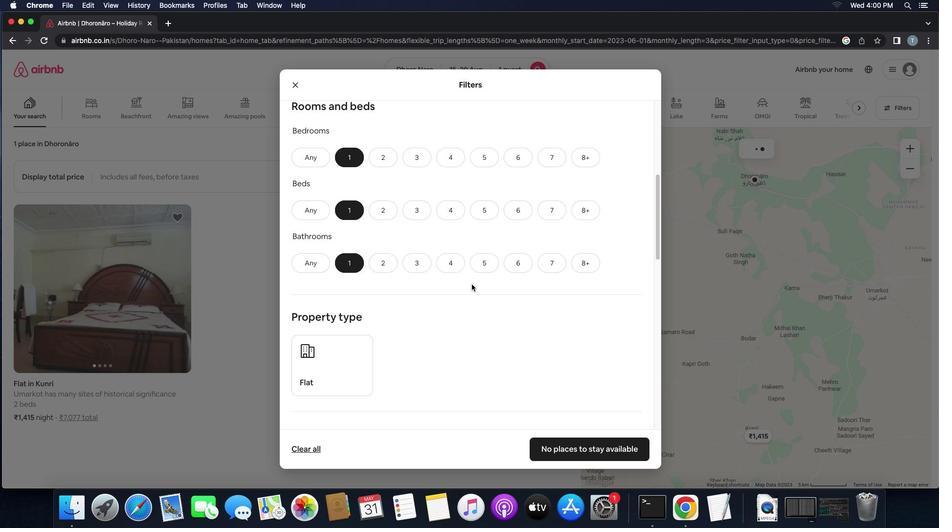 
Action: Mouse scrolled (472, 284) with delta (0, -1)
Screenshot: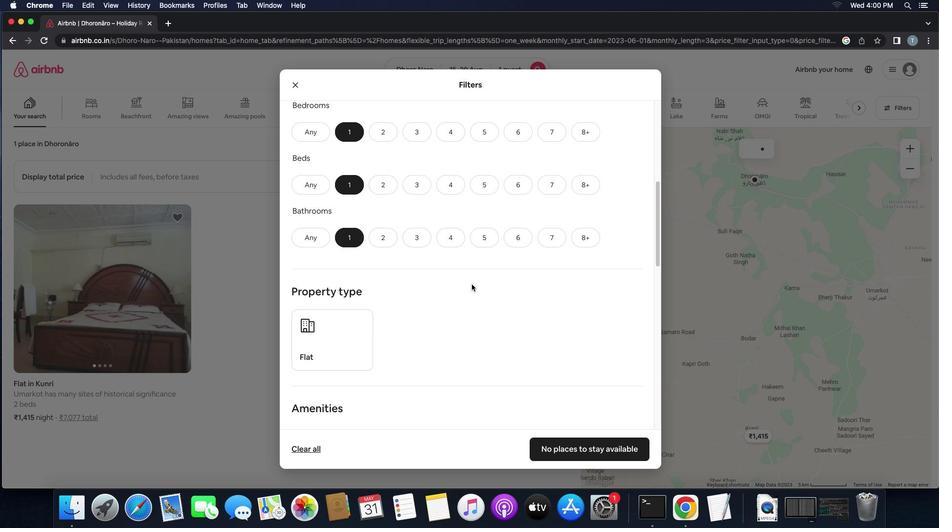
Action: Mouse scrolled (472, 284) with delta (0, 0)
Screenshot: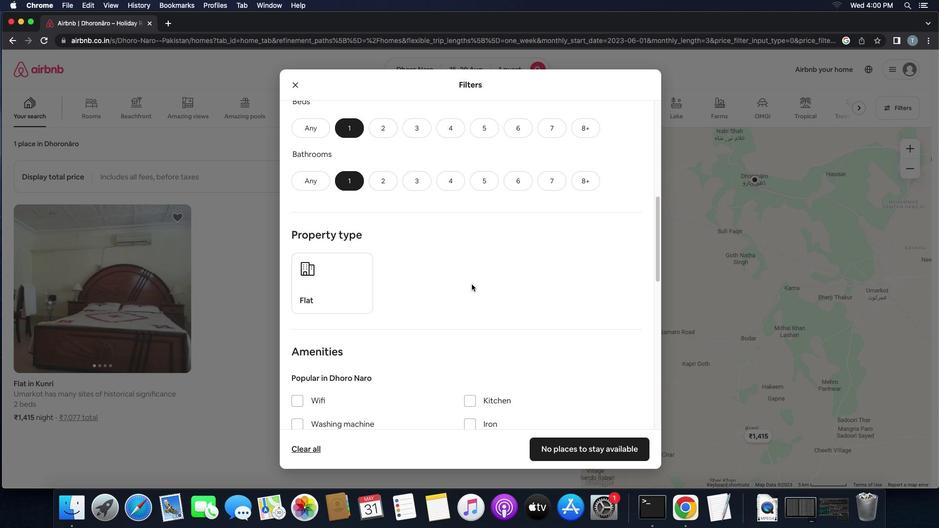 
Action: Mouse scrolled (472, 284) with delta (0, 0)
Screenshot: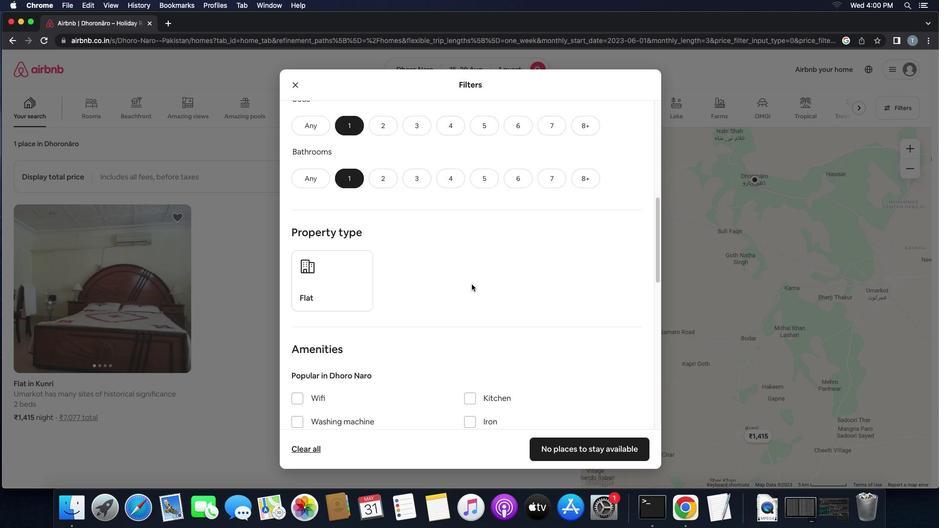 
Action: Mouse scrolled (472, 284) with delta (0, 0)
Screenshot: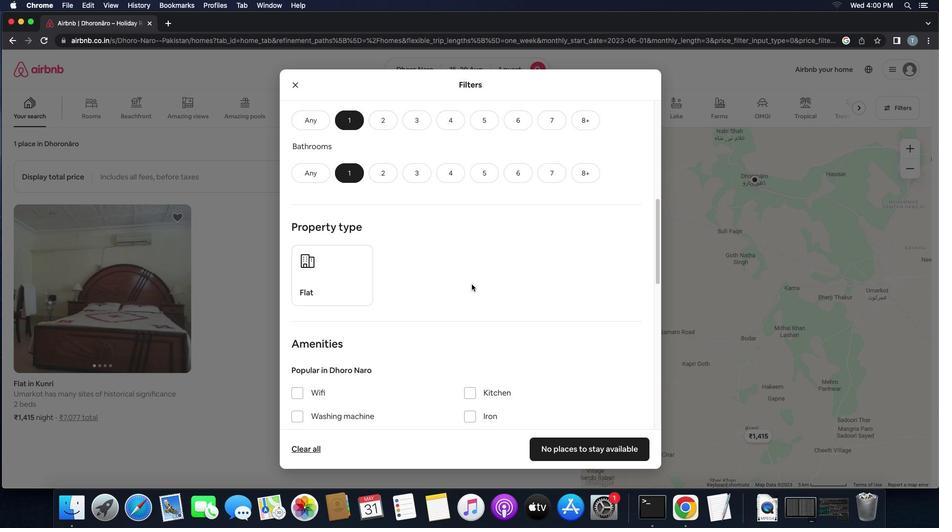 
Action: Mouse scrolled (472, 284) with delta (0, 0)
Screenshot: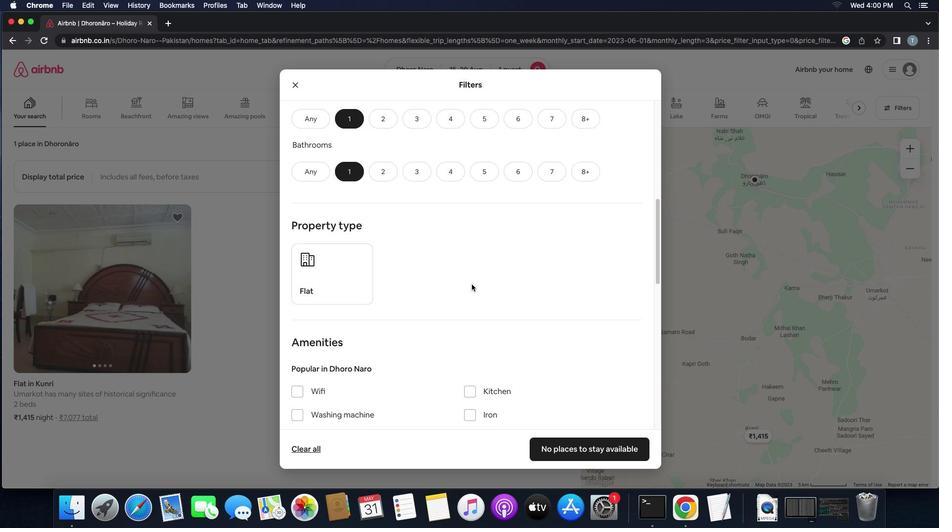 
Action: Mouse scrolled (472, 284) with delta (0, 0)
Screenshot: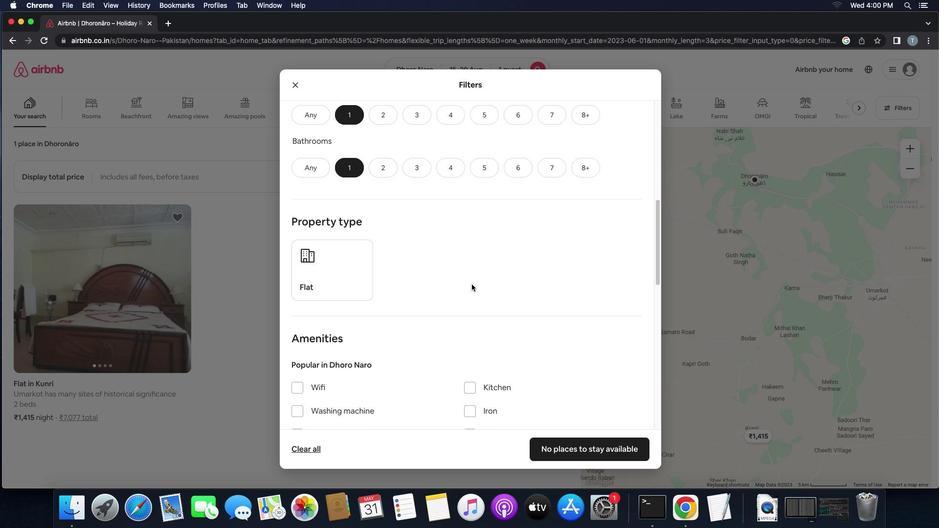 
Action: Mouse moved to (353, 259)
Screenshot: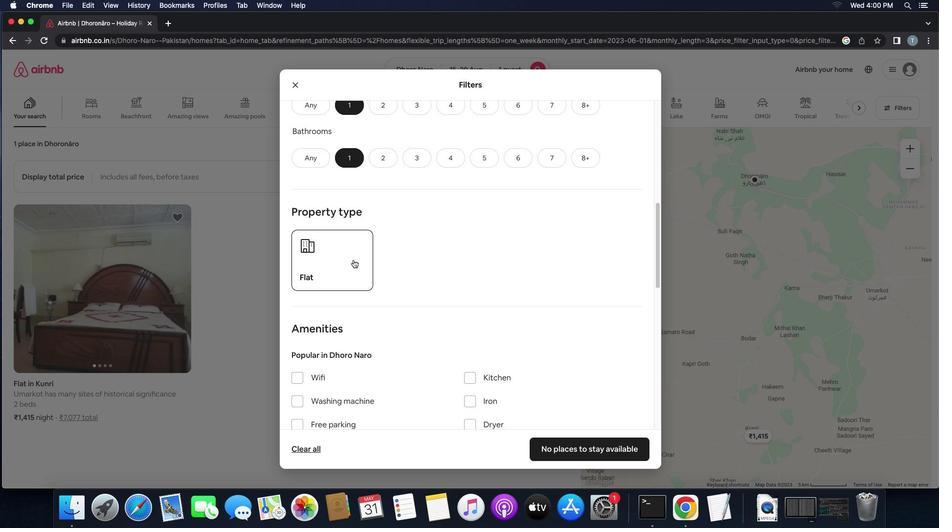 
Action: Mouse pressed left at (353, 259)
Screenshot: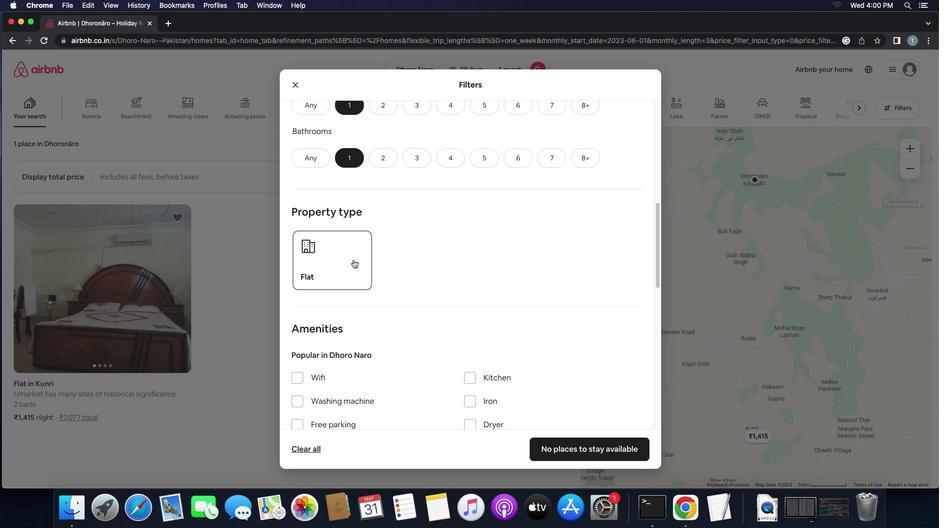 
Action: Mouse moved to (511, 295)
Screenshot: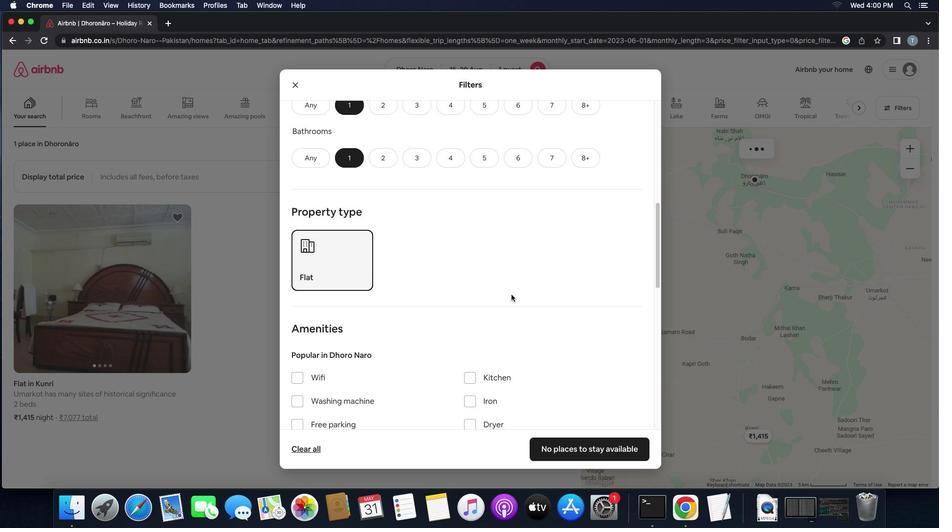 
Action: Mouse scrolled (511, 295) with delta (0, 0)
Screenshot: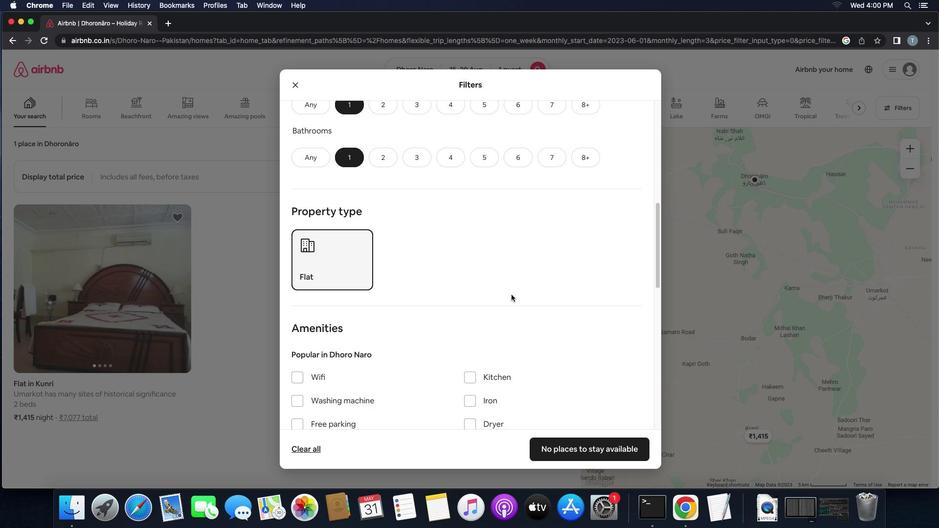 
Action: Mouse scrolled (511, 295) with delta (0, 0)
Screenshot: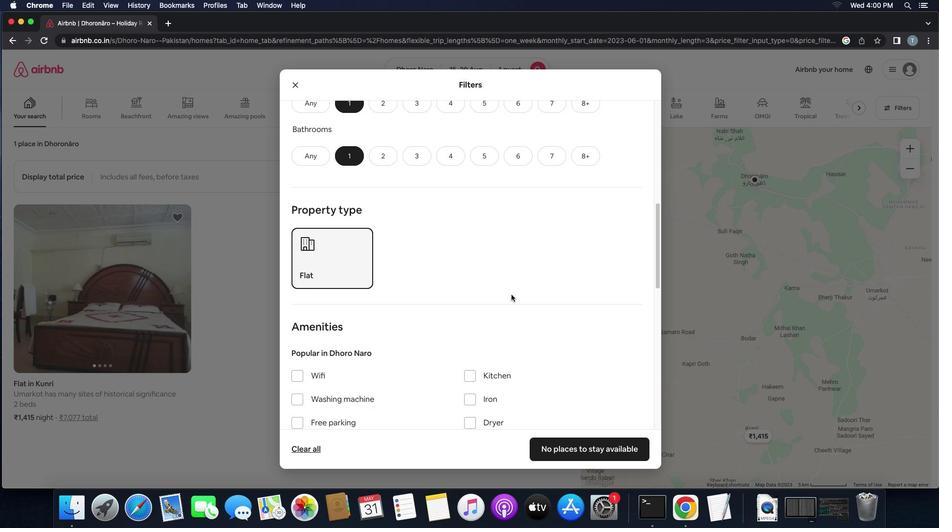 
Action: Mouse scrolled (511, 295) with delta (0, 0)
Screenshot: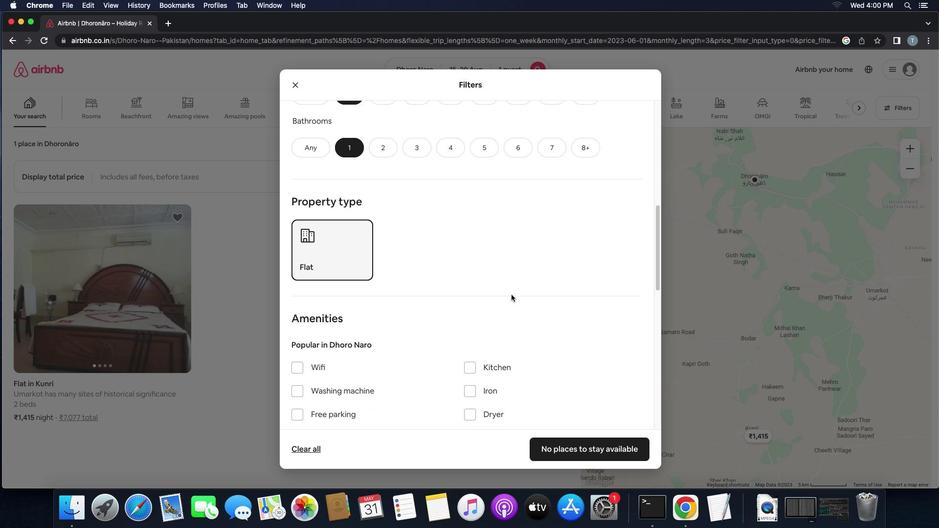 
Action: Mouse scrolled (511, 295) with delta (0, 0)
Screenshot: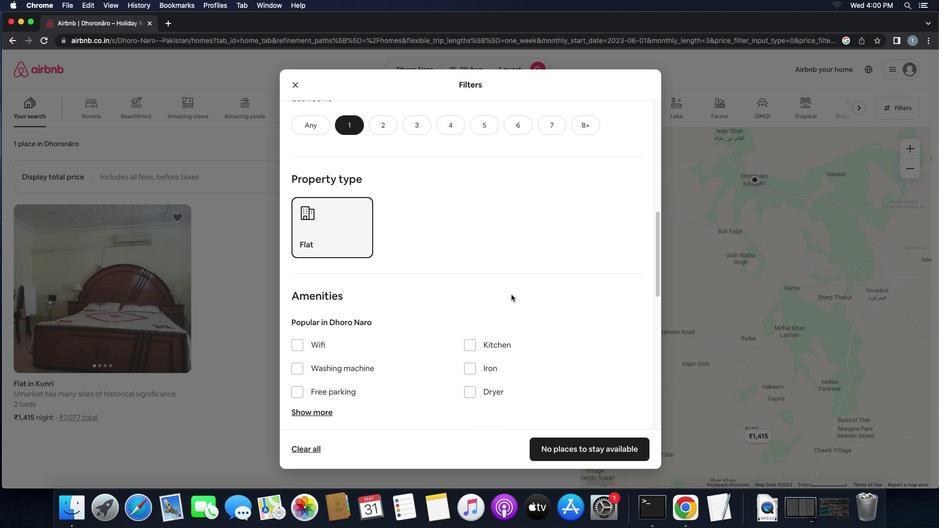 
Action: Mouse scrolled (511, 295) with delta (0, 0)
Screenshot: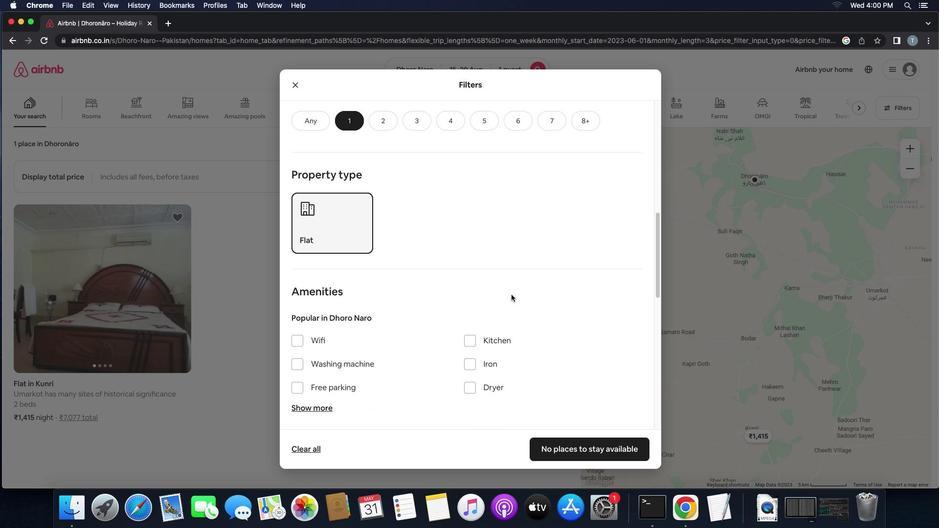 
Action: Mouse scrolled (511, 295) with delta (0, 0)
Screenshot: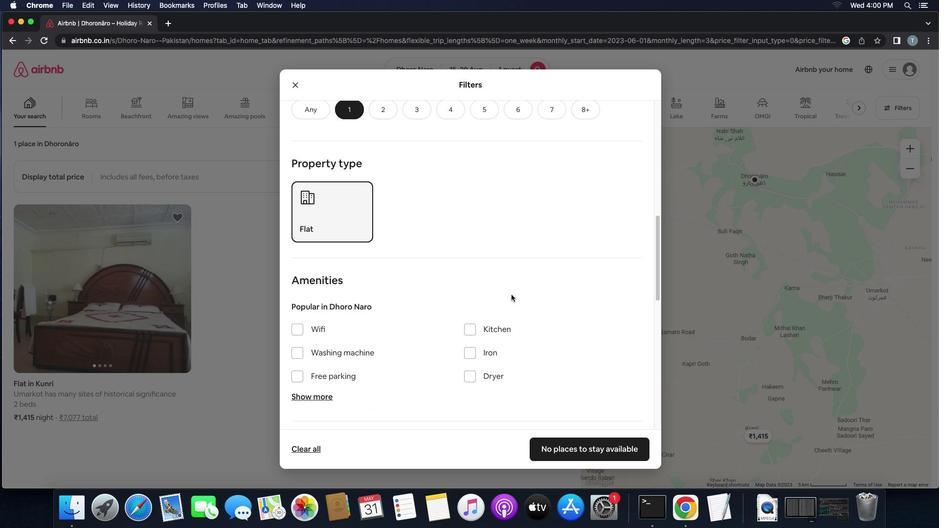 
Action: Mouse scrolled (511, 295) with delta (0, 0)
Screenshot: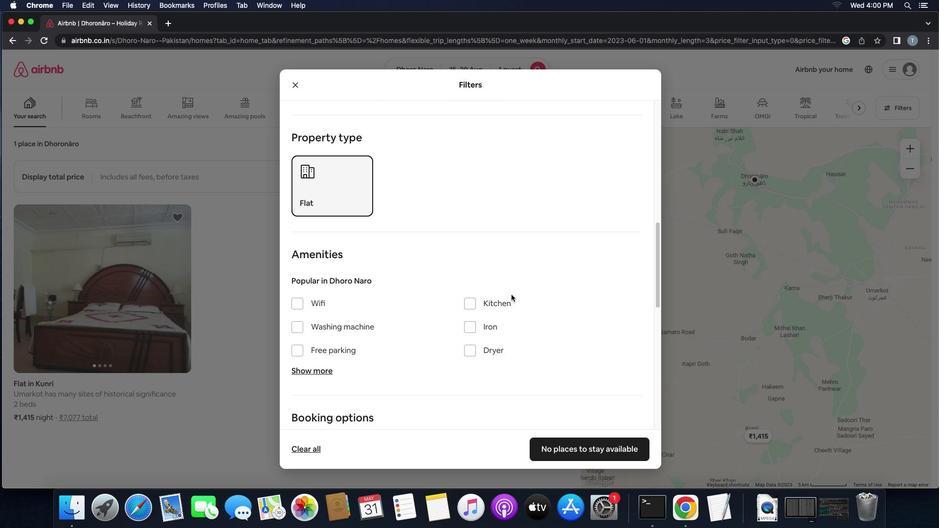 
Action: Mouse scrolled (511, 295) with delta (0, 0)
Screenshot: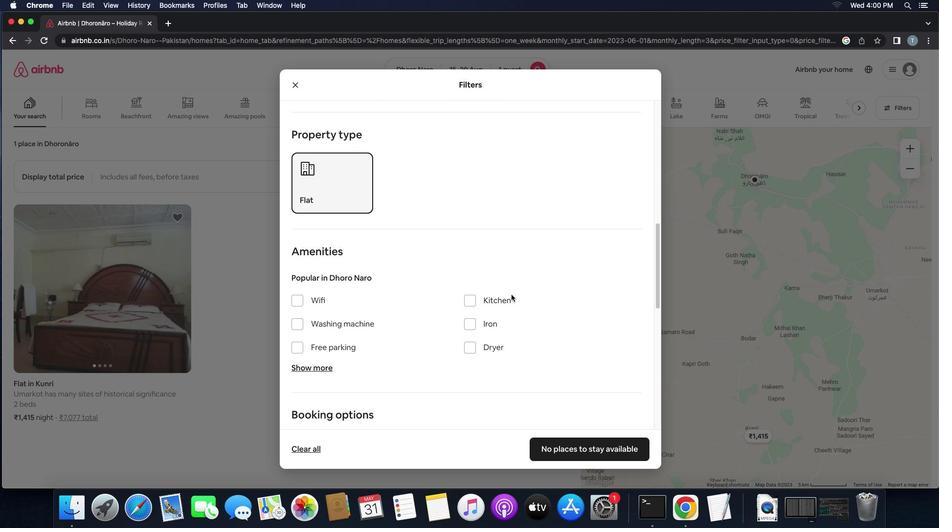 
Action: Mouse scrolled (511, 295) with delta (0, 0)
Screenshot: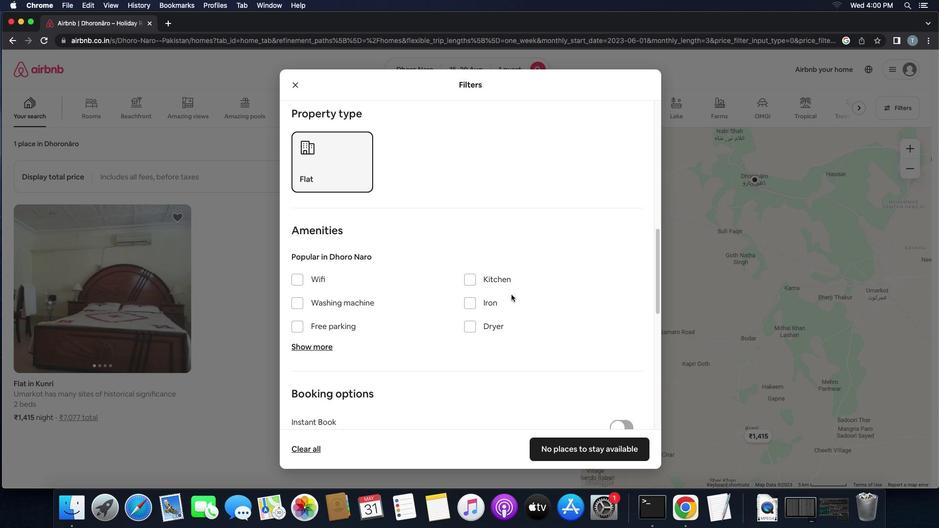
Action: Mouse scrolled (511, 295) with delta (0, 0)
Screenshot: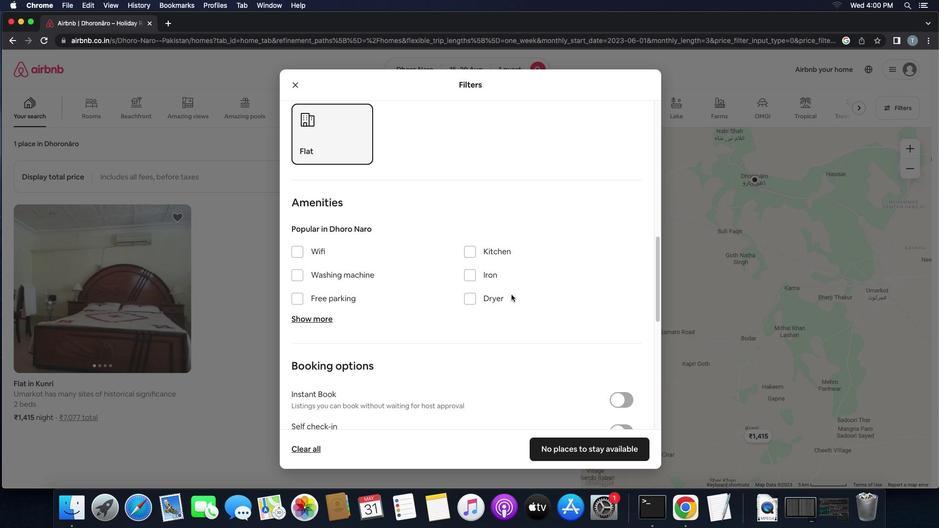 
Action: Mouse scrolled (511, 295) with delta (0, 0)
Screenshot: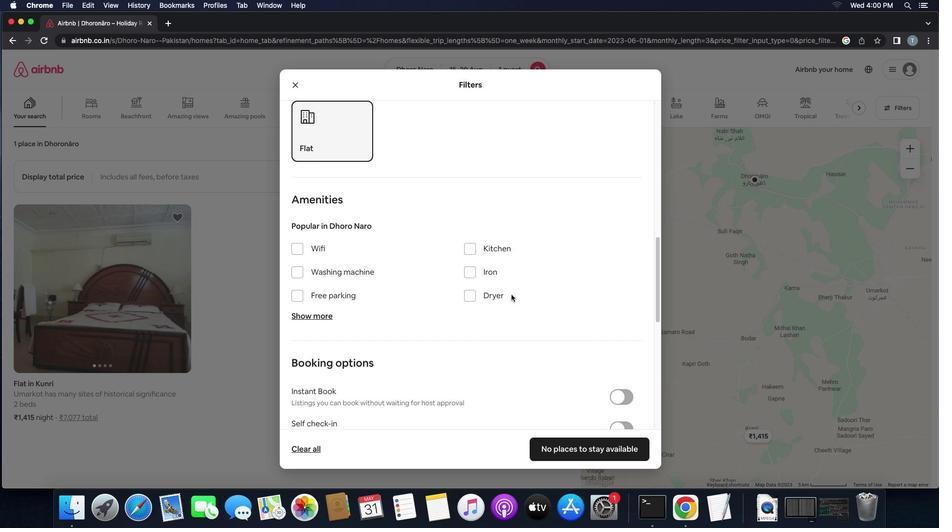 
Action: Mouse scrolled (511, 295) with delta (0, 0)
Screenshot: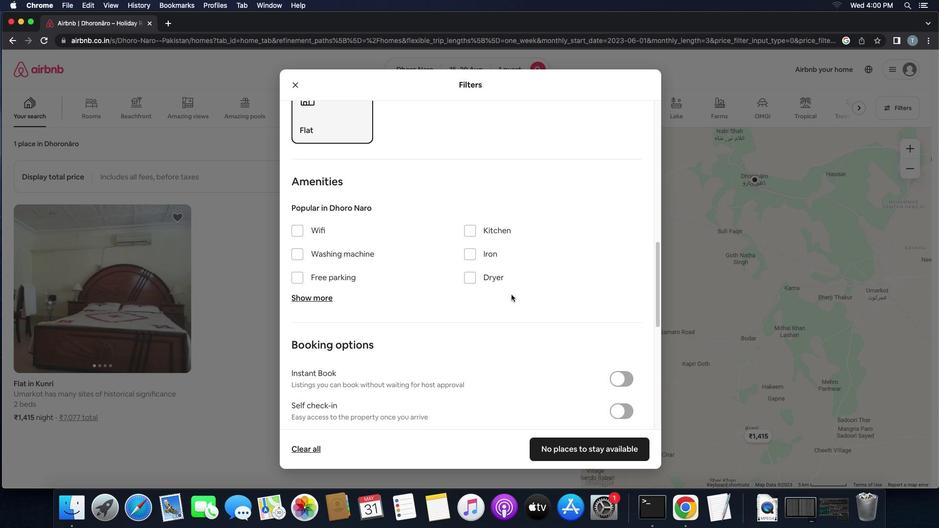 
Action: Mouse scrolled (511, 295) with delta (0, 0)
Screenshot: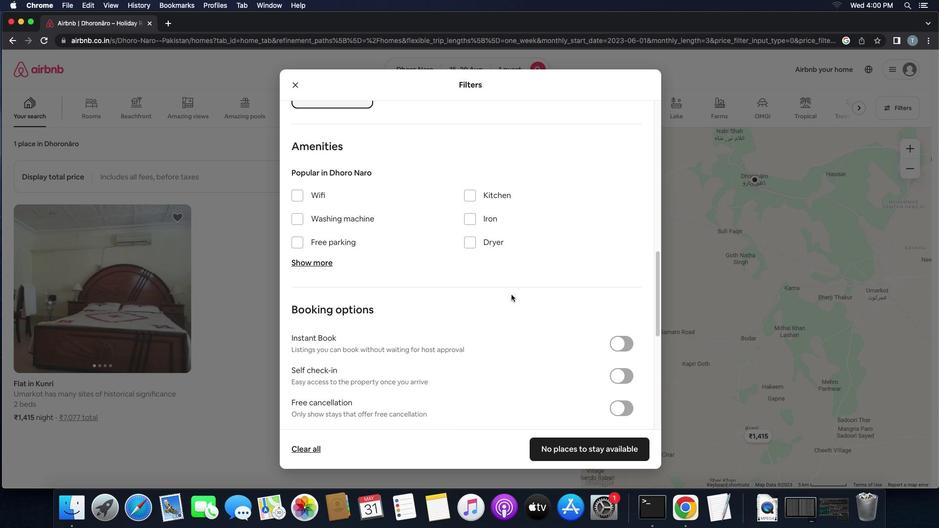 
Action: Mouse scrolled (511, 295) with delta (0, 0)
Screenshot: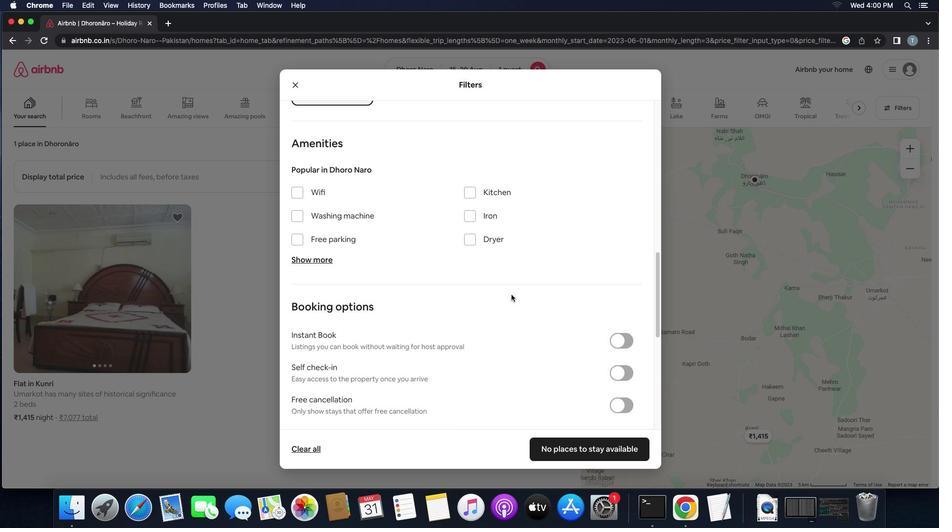 
Action: Mouse scrolled (511, 295) with delta (0, 0)
Screenshot: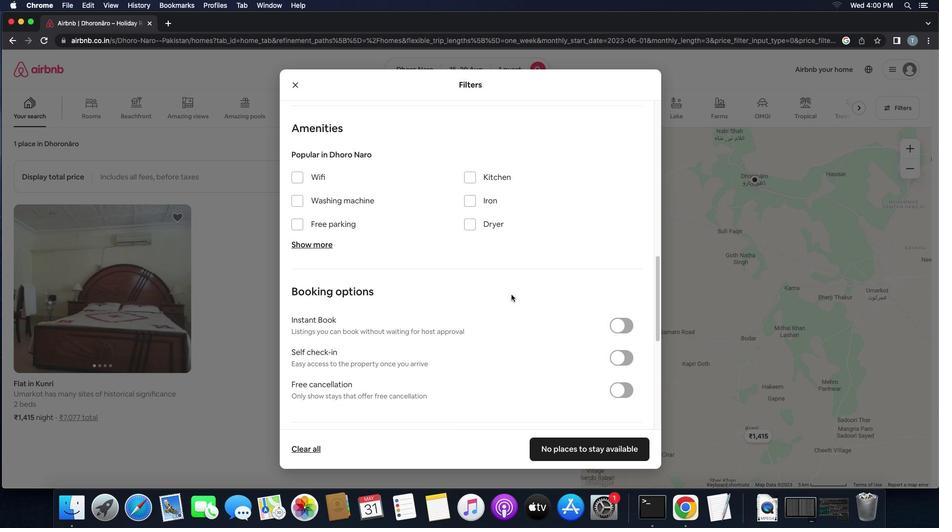 
Action: Mouse moved to (628, 326)
Screenshot: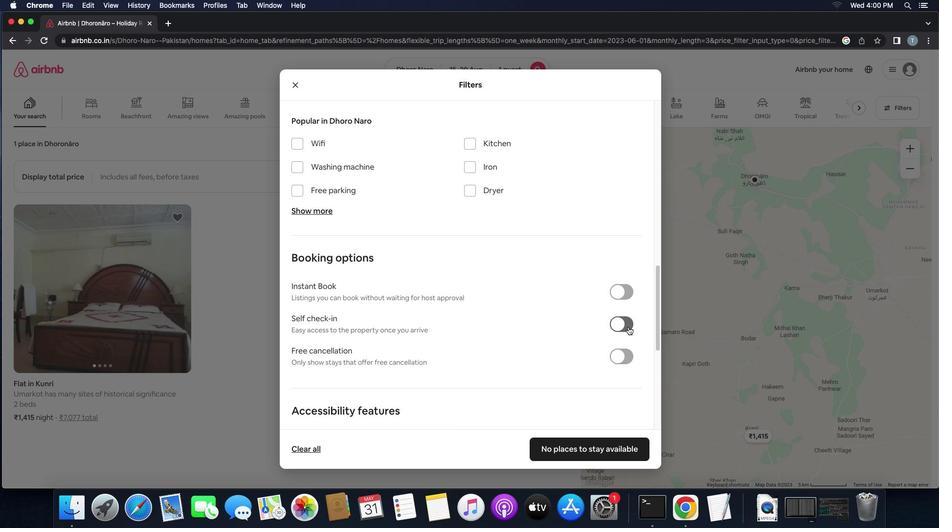 
Action: Mouse pressed left at (628, 326)
Screenshot: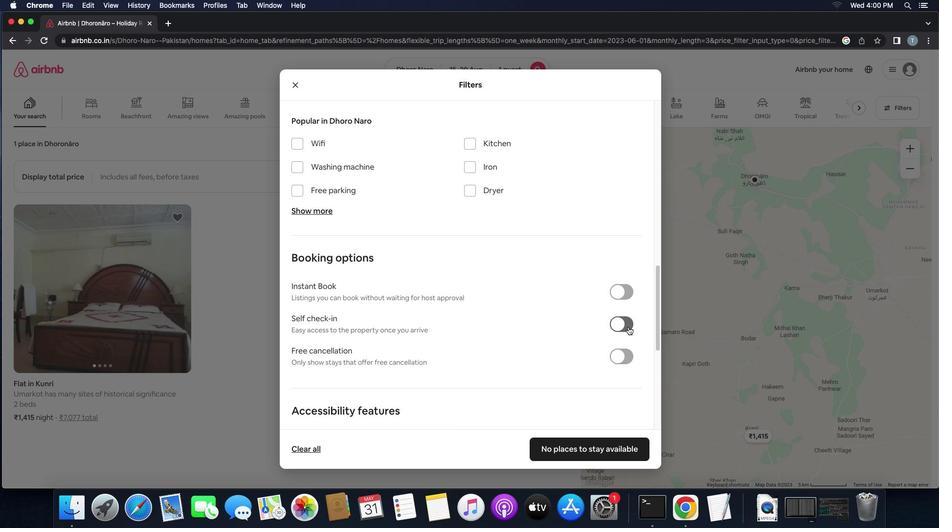 
Action: Mouse moved to (513, 336)
Screenshot: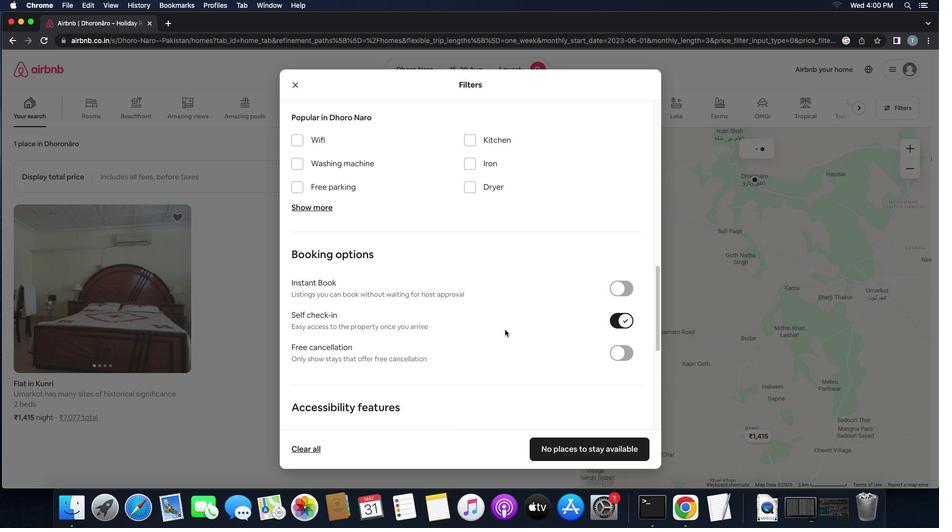 
Action: Mouse scrolled (513, 336) with delta (0, 0)
Screenshot: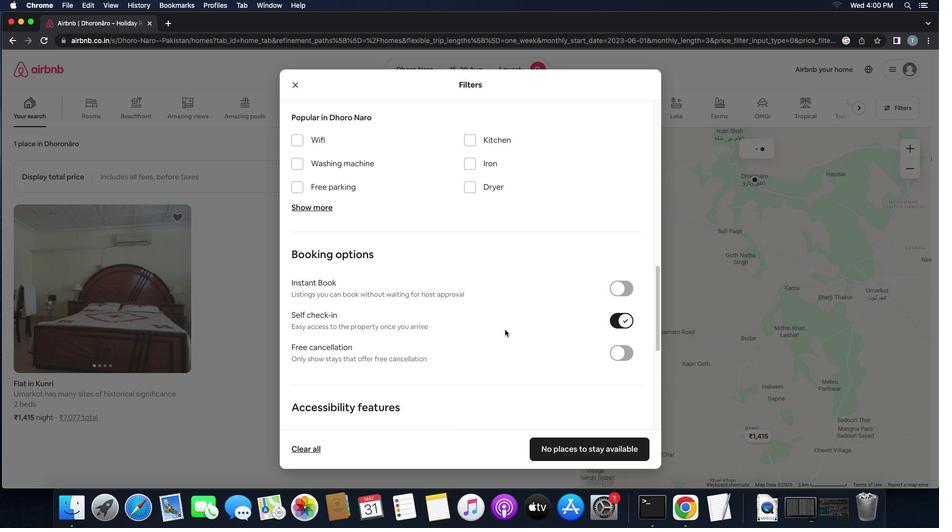 
Action: Mouse moved to (513, 336)
Screenshot: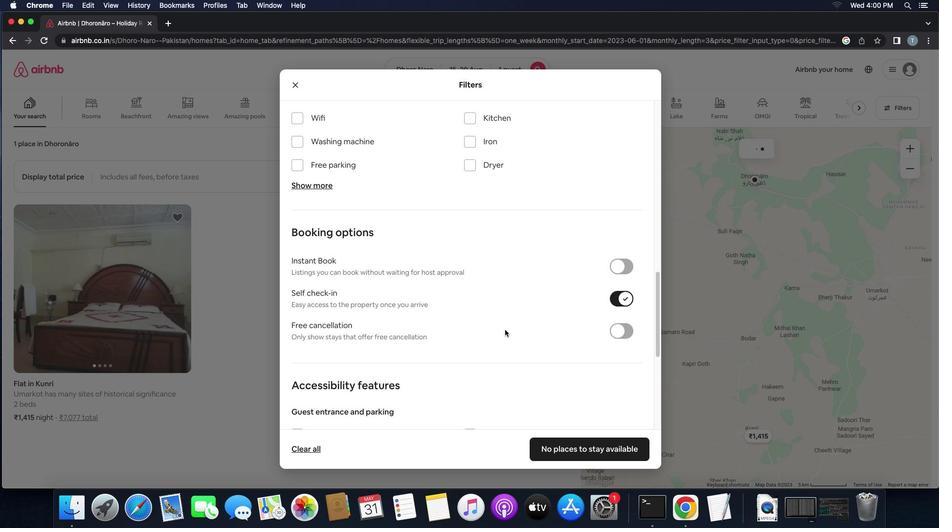 
Action: Mouse scrolled (513, 336) with delta (0, 0)
Screenshot: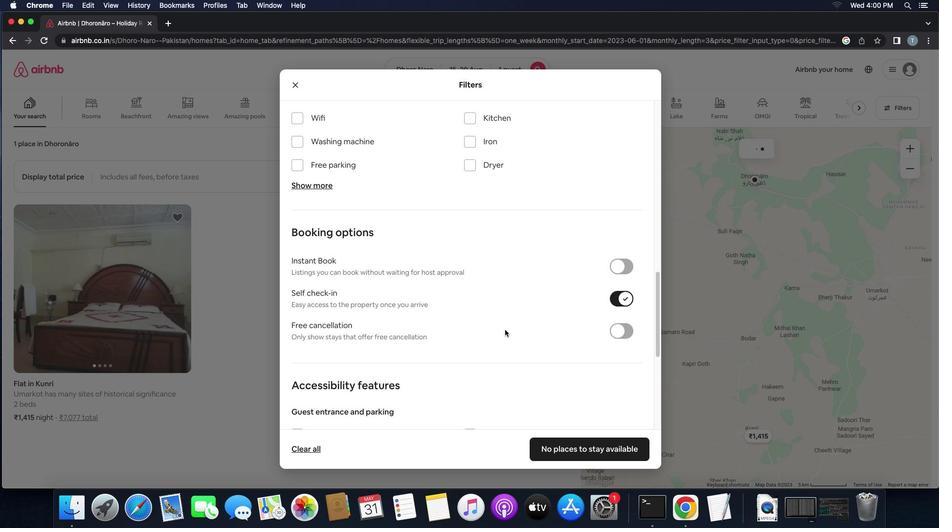 
Action: Mouse moved to (512, 335)
Screenshot: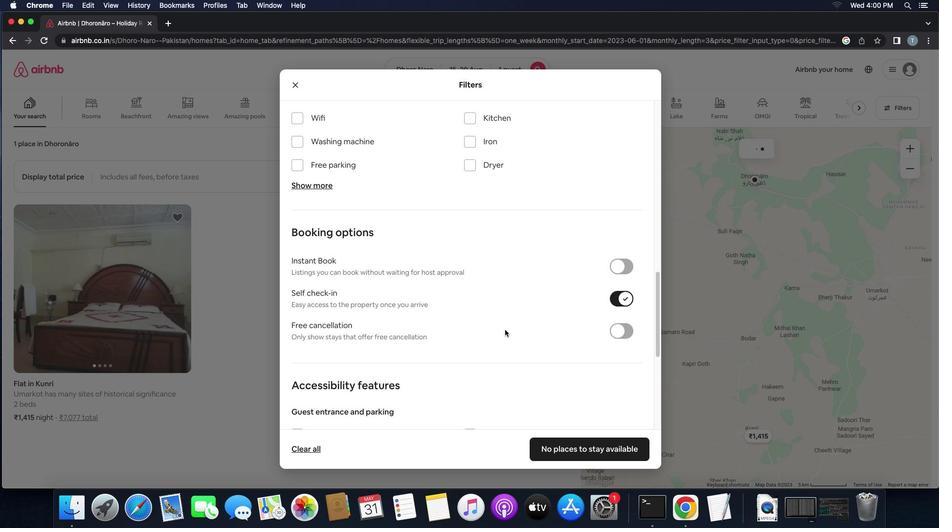 
Action: Mouse scrolled (512, 335) with delta (0, -1)
Screenshot: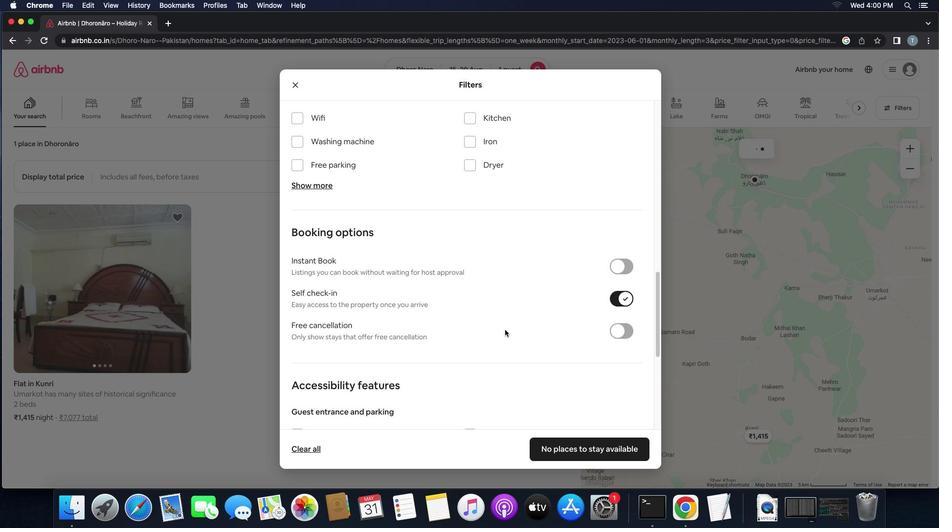 
Action: Mouse moved to (505, 330)
Screenshot: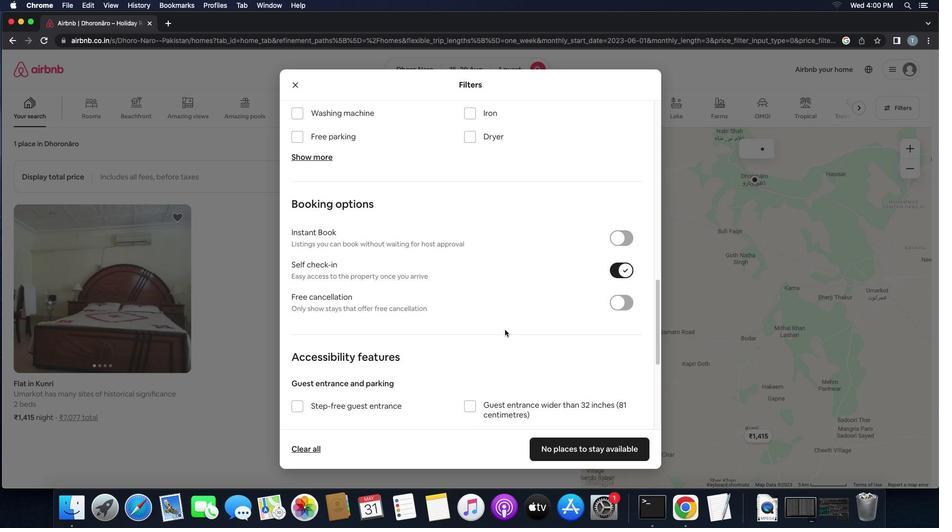 
Action: Mouse scrolled (505, 330) with delta (0, -2)
Screenshot: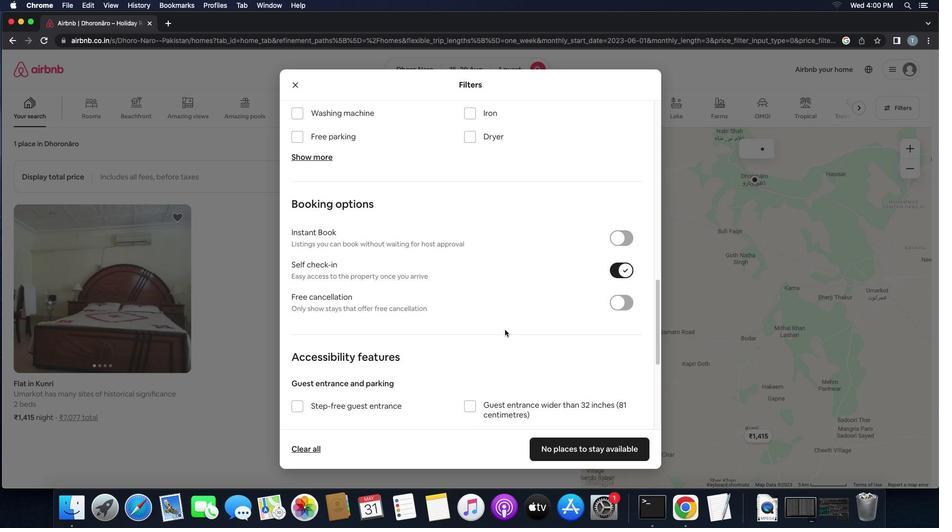 
Action: Mouse moved to (486, 354)
Screenshot: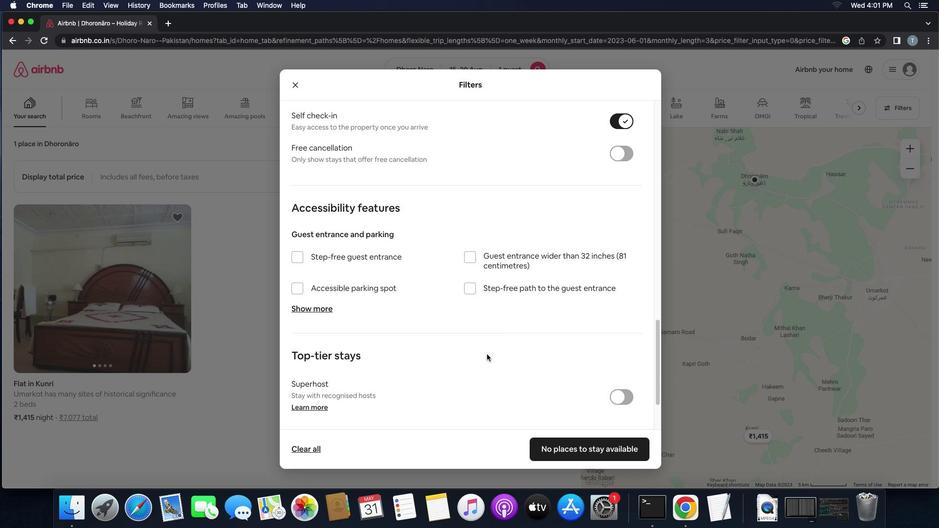 
Action: Mouse scrolled (486, 354) with delta (0, 0)
Screenshot: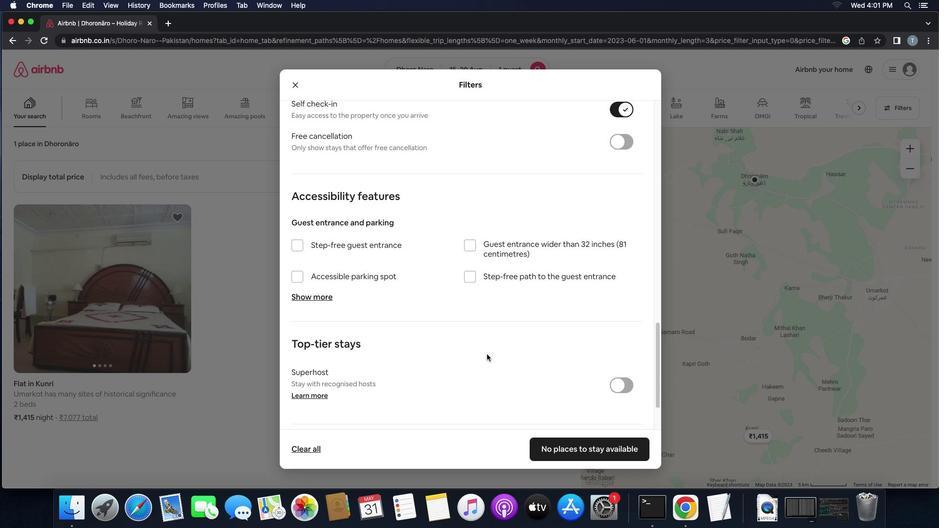 
Action: Mouse scrolled (486, 354) with delta (0, 0)
Screenshot: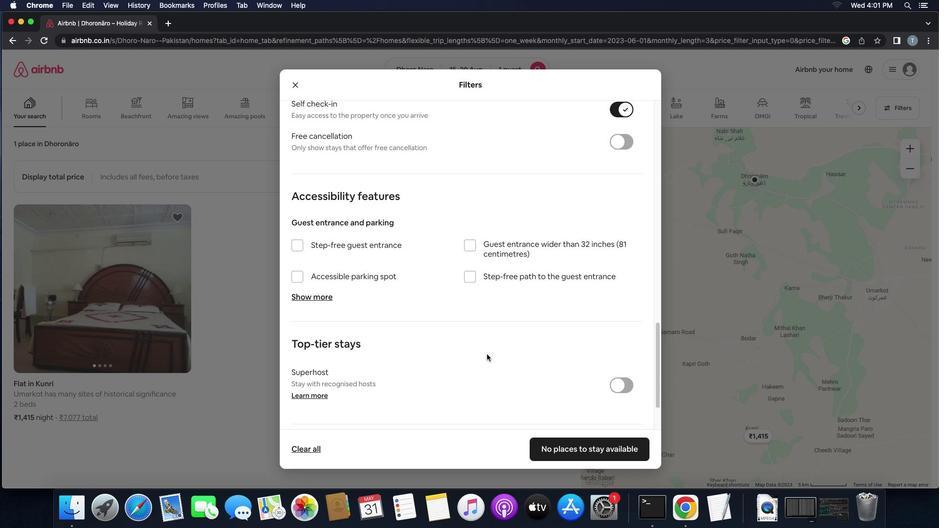 
Action: Mouse scrolled (486, 354) with delta (0, -1)
Screenshot: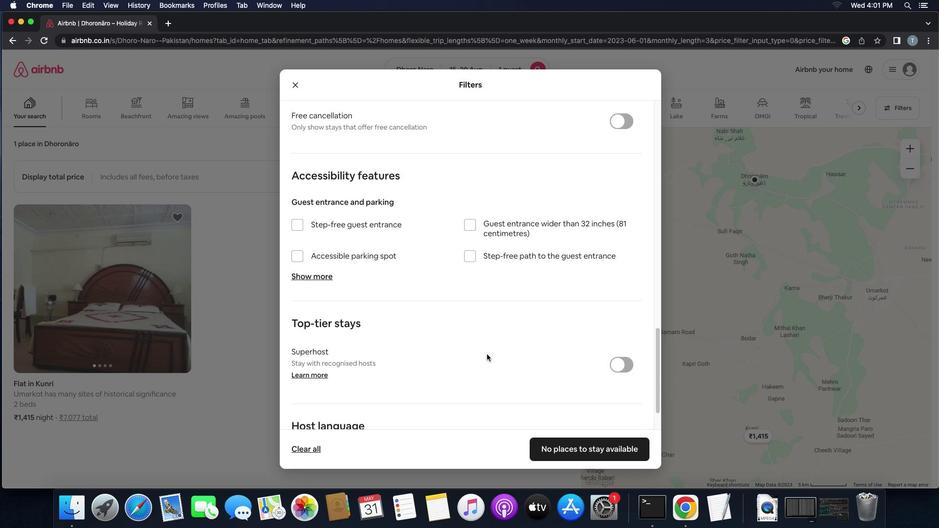 
Action: Mouse scrolled (486, 354) with delta (0, -2)
Screenshot: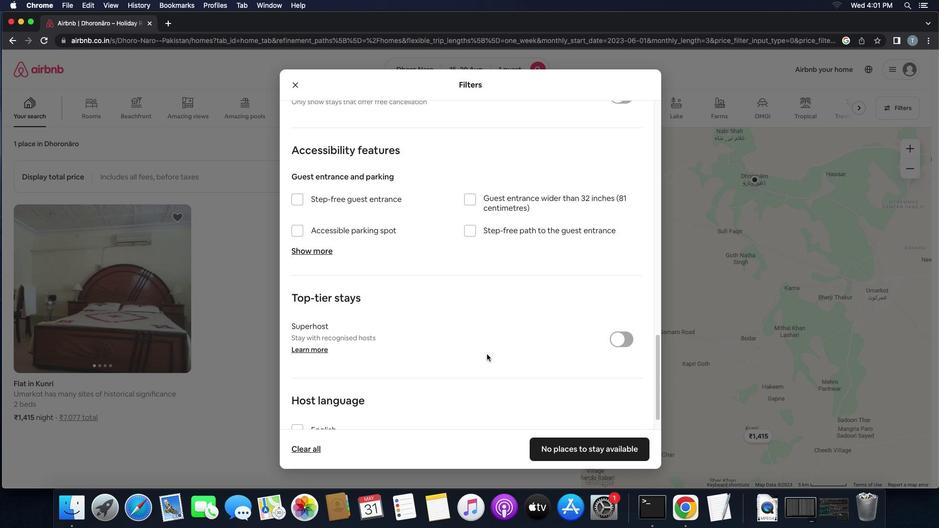
Action: Mouse moved to (301, 402)
Screenshot: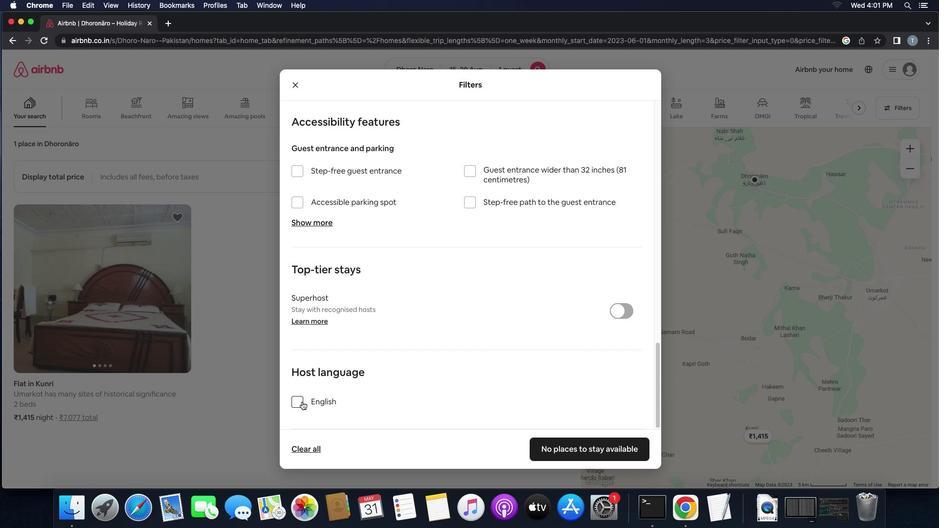 
Action: Mouse pressed left at (301, 402)
Screenshot: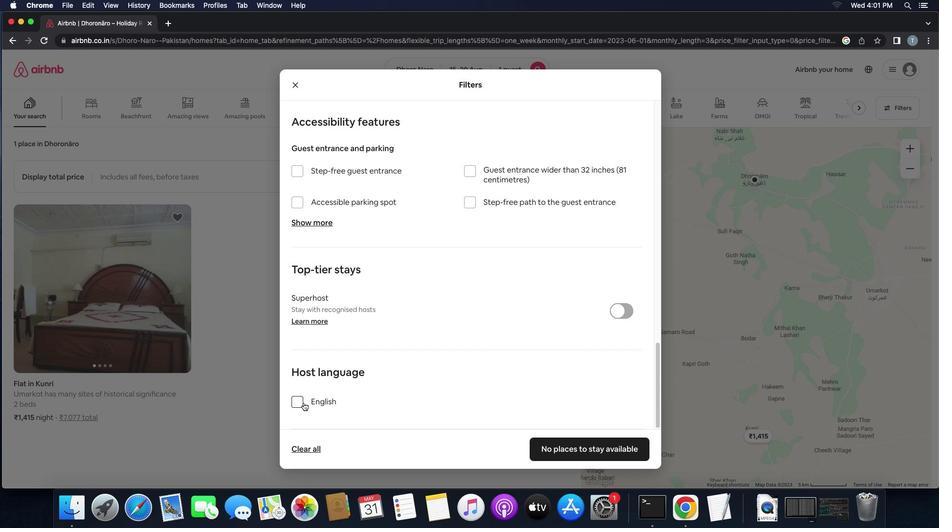 
Action: Mouse moved to (567, 443)
Screenshot: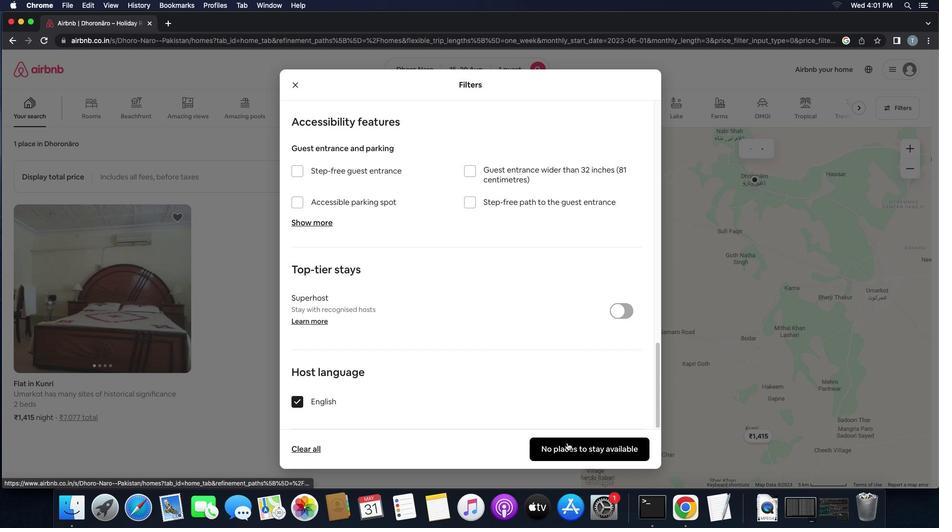 
Action: Mouse pressed left at (567, 443)
Screenshot: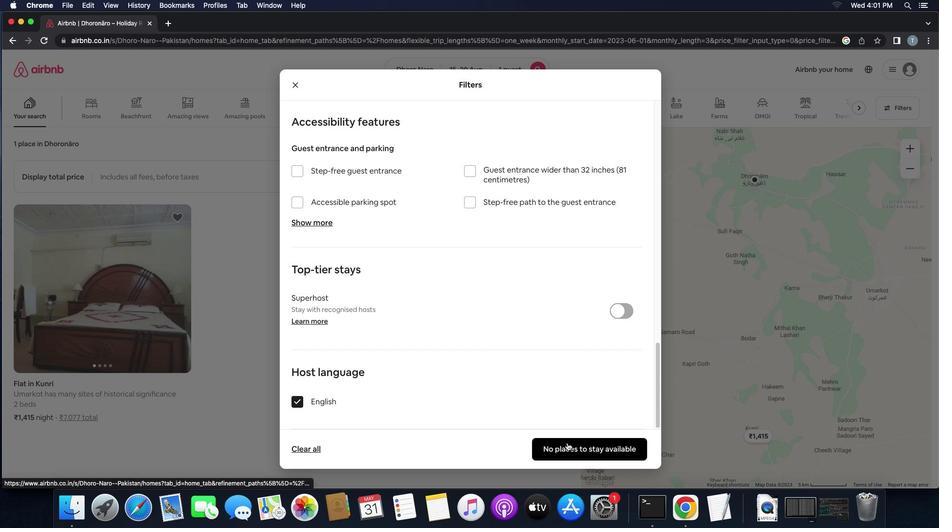 
